 Task: Search one way flight ticket for 1 adult, 5 children, 2 infants in seat and 1 infant on lap in first from King Salmon: King Salmon Airport to South Bend: South Bend International Airport on 8-6-2023. Choice of flights is Frontier. Number of bags: 7 checked bags. Price is upto 87000. Outbound departure time preference is 13:30.
Action: Mouse moved to (286, 115)
Screenshot: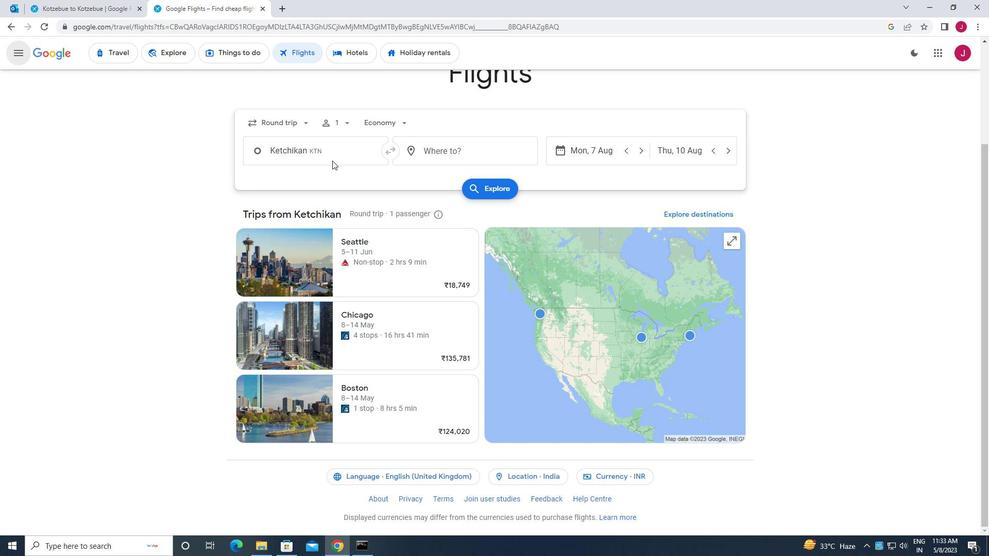 
Action: Mouse pressed left at (286, 115)
Screenshot: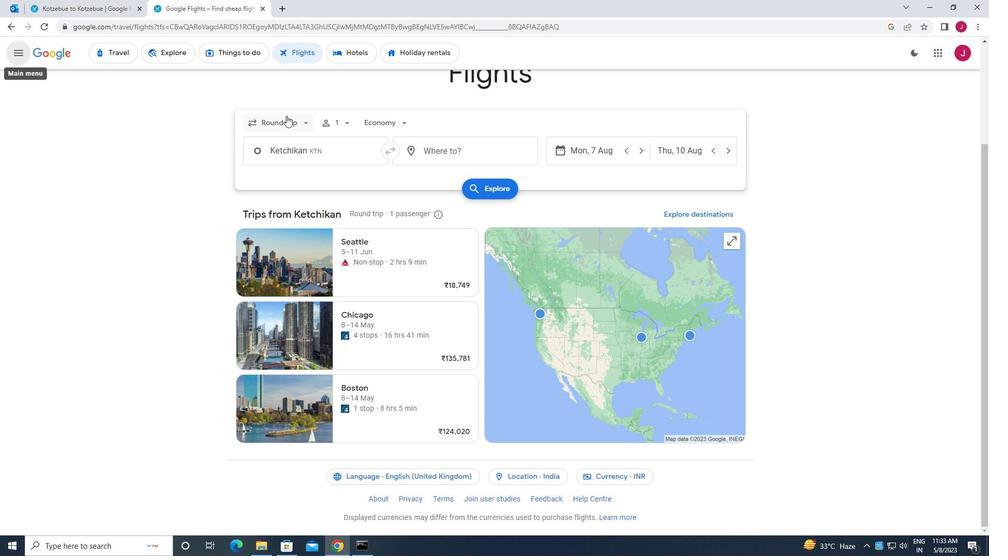 
Action: Mouse moved to (297, 168)
Screenshot: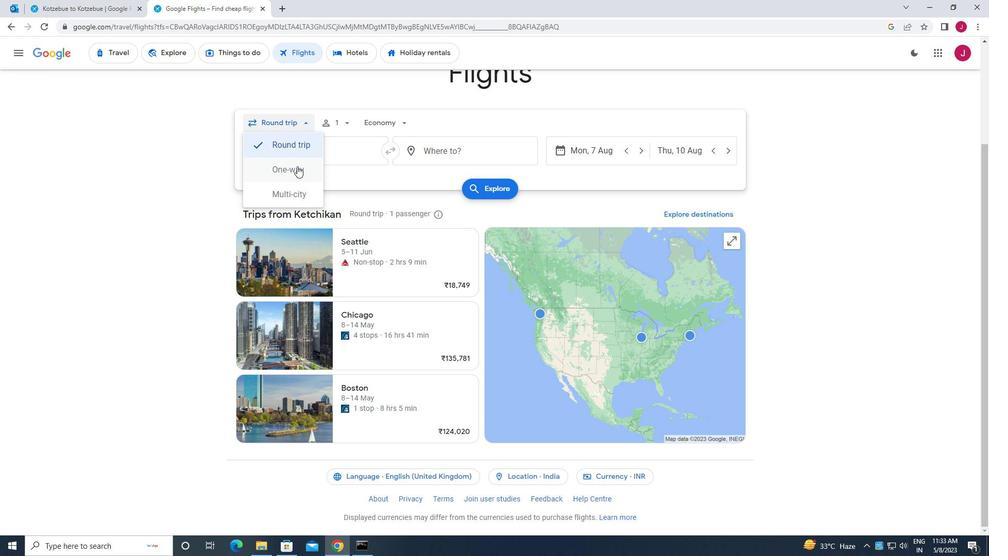 
Action: Mouse pressed left at (297, 168)
Screenshot: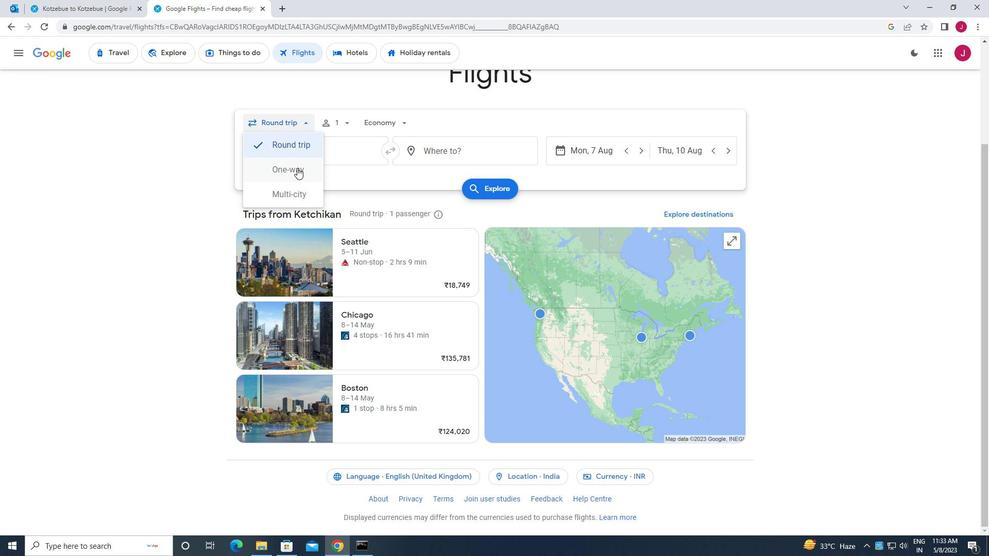 
Action: Mouse moved to (341, 124)
Screenshot: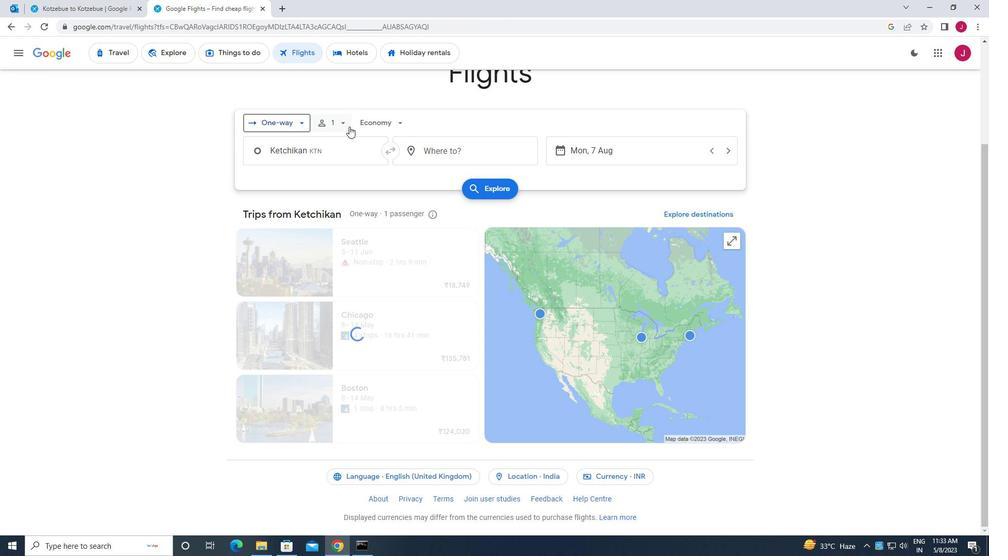 
Action: Mouse pressed left at (341, 124)
Screenshot: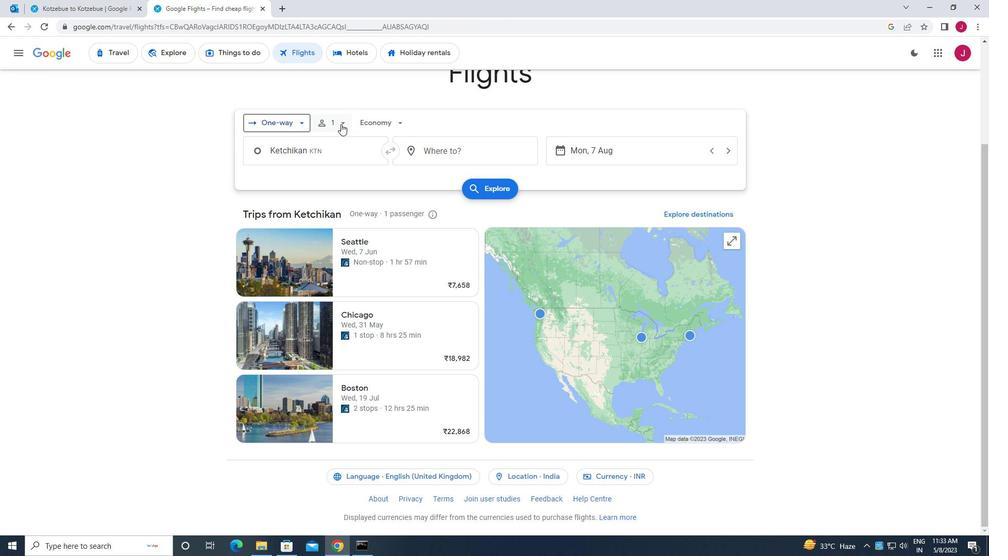 
Action: Mouse moved to (422, 176)
Screenshot: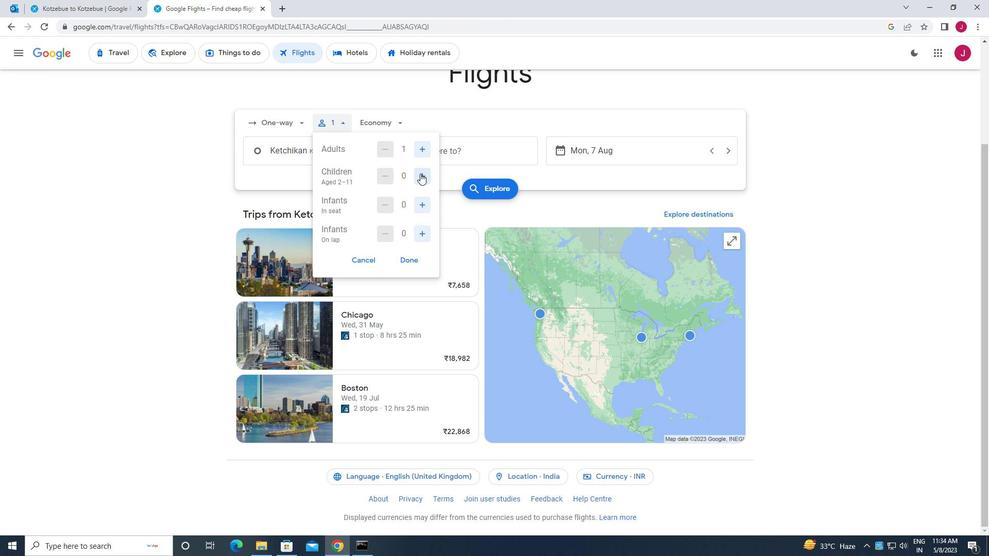 
Action: Mouse pressed left at (422, 176)
Screenshot: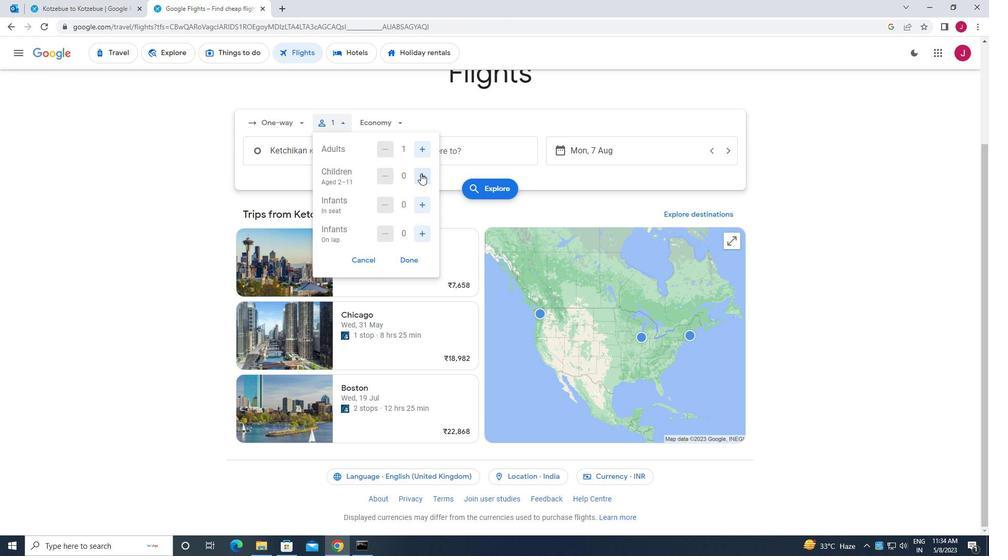 
Action: Mouse pressed left at (422, 176)
Screenshot: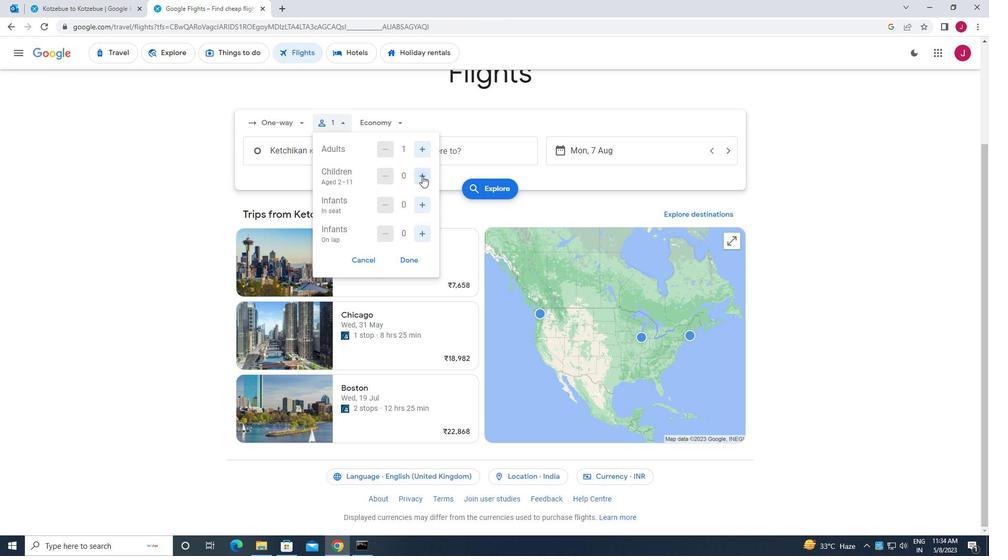 
Action: Mouse pressed left at (422, 176)
Screenshot: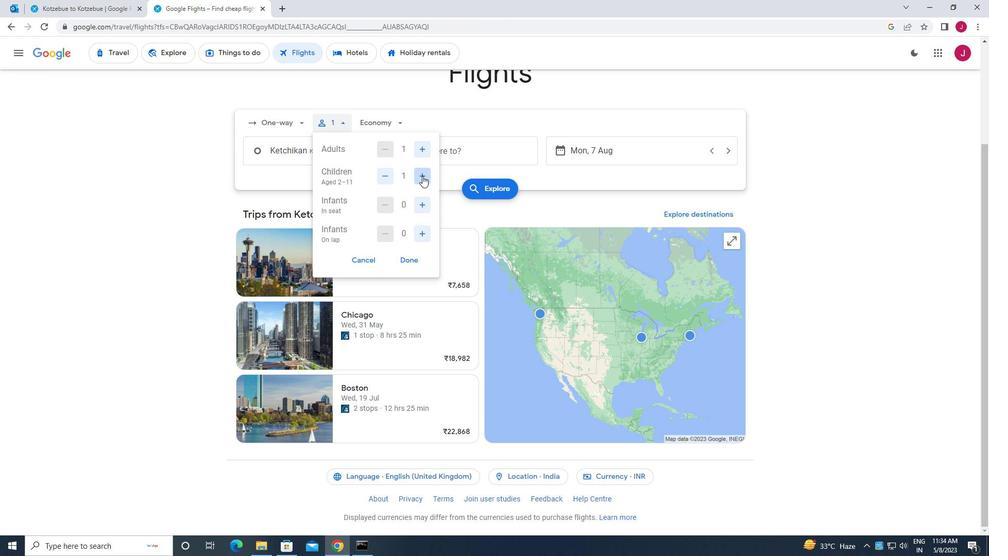 
Action: Mouse pressed left at (422, 176)
Screenshot: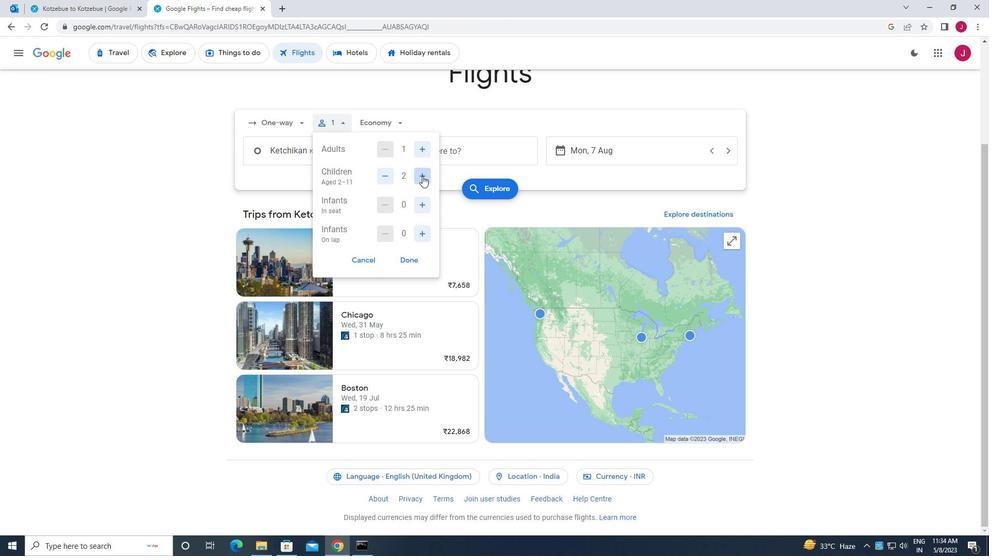 
Action: Mouse pressed left at (422, 176)
Screenshot: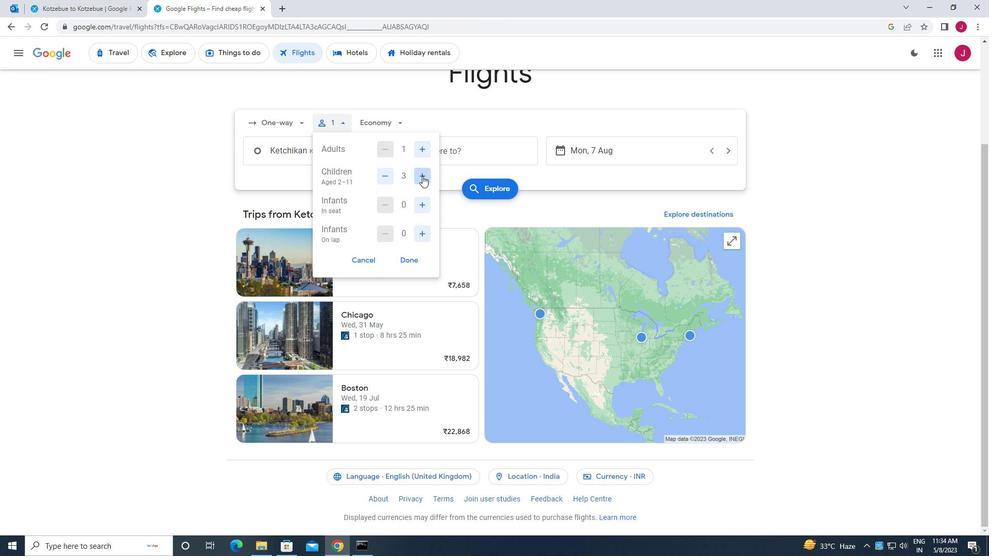 
Action: Mouse moved to (424, 205)
Screenshot: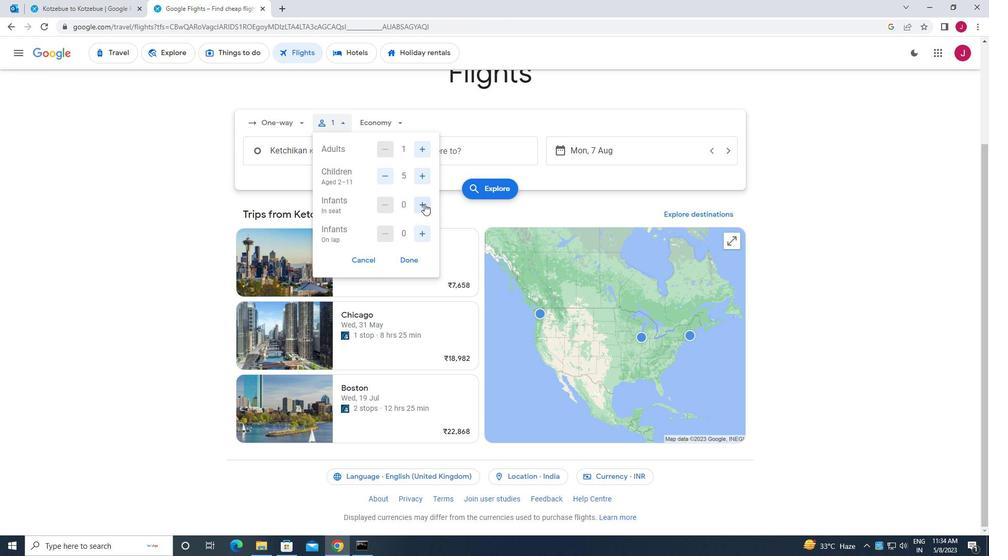 
Action: Mouse pressed left at (424, 205)
Screenshot: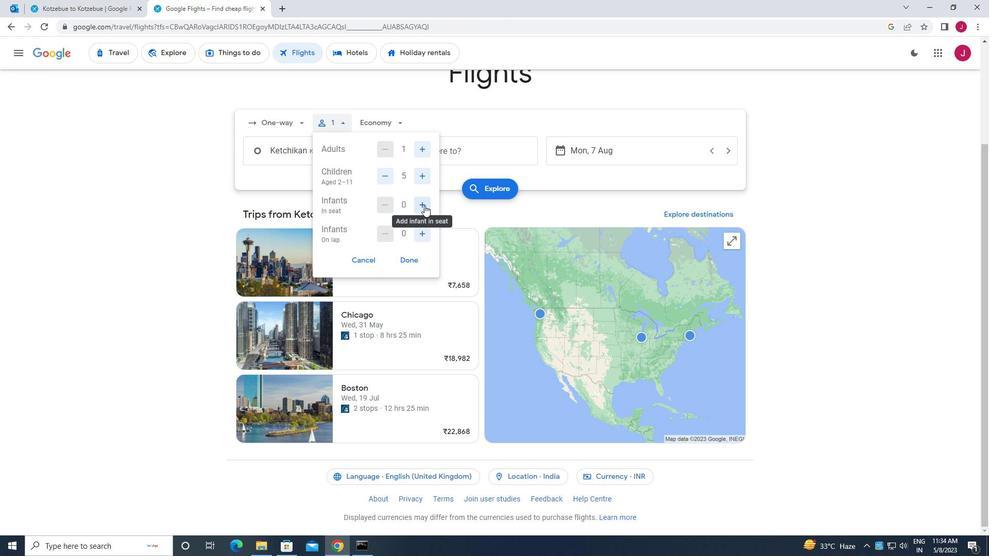 
Action: Mouse pressed left at (424, 205)
Screenshot: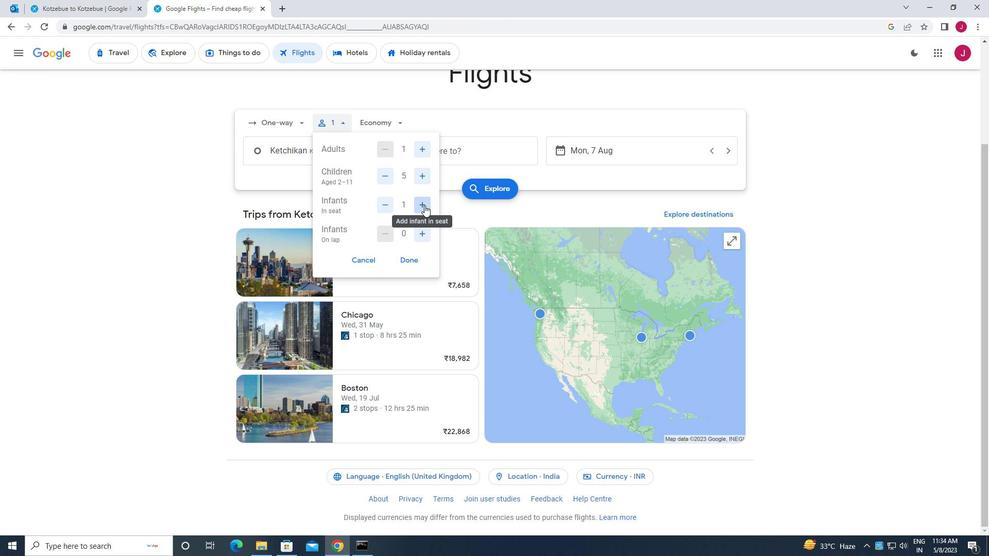 
Action: Mouse moved to (420, 235)
Screenshot: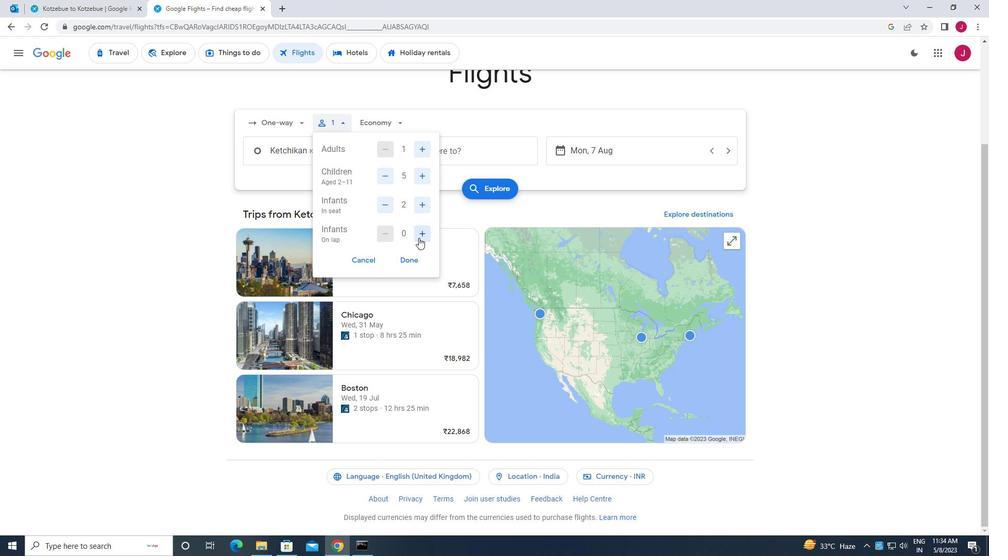 
Action: Mouse pressed left at (420, 235)
Screenshot: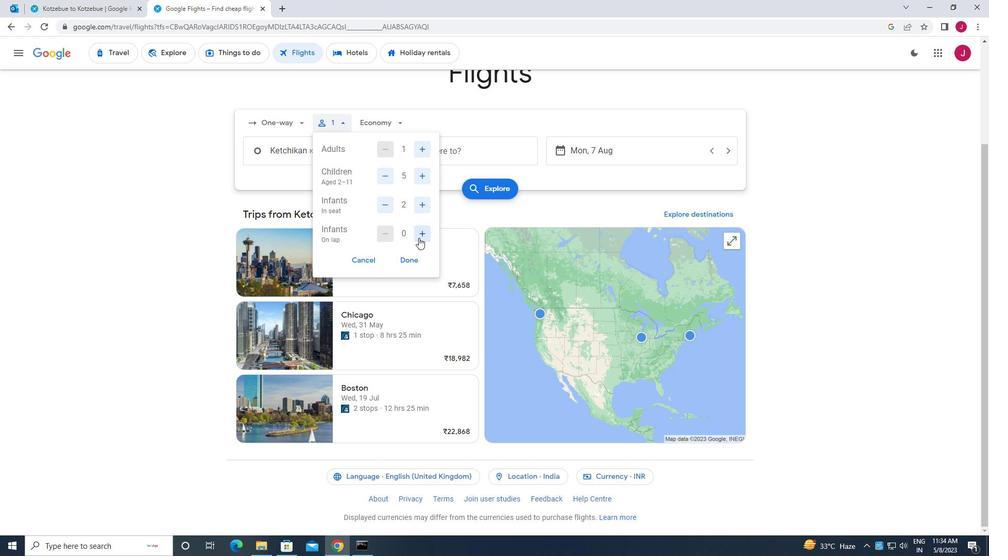 
Action: Mouse moved to (387, 203)
Screenshot: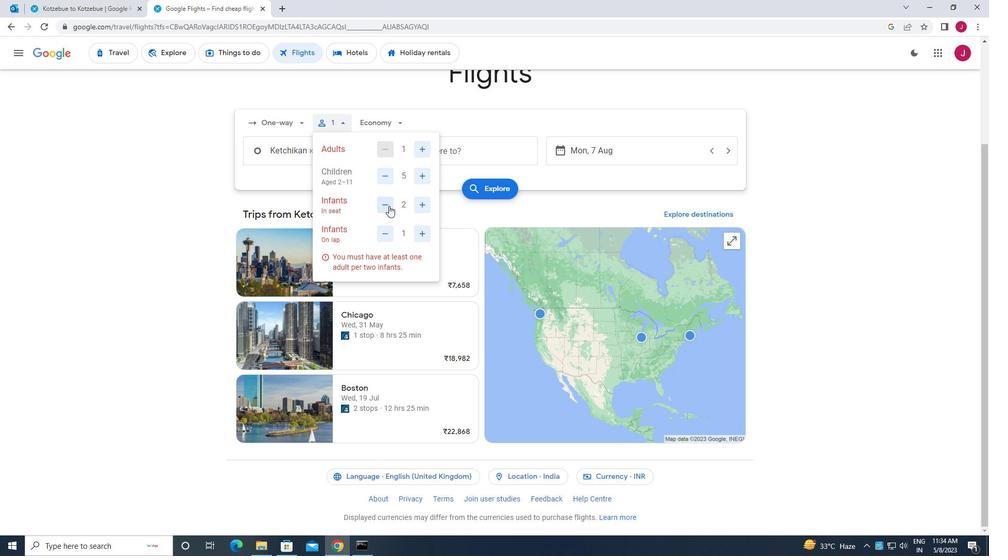 
Action: Mouse pressed left at (387, 203)
Screenshot: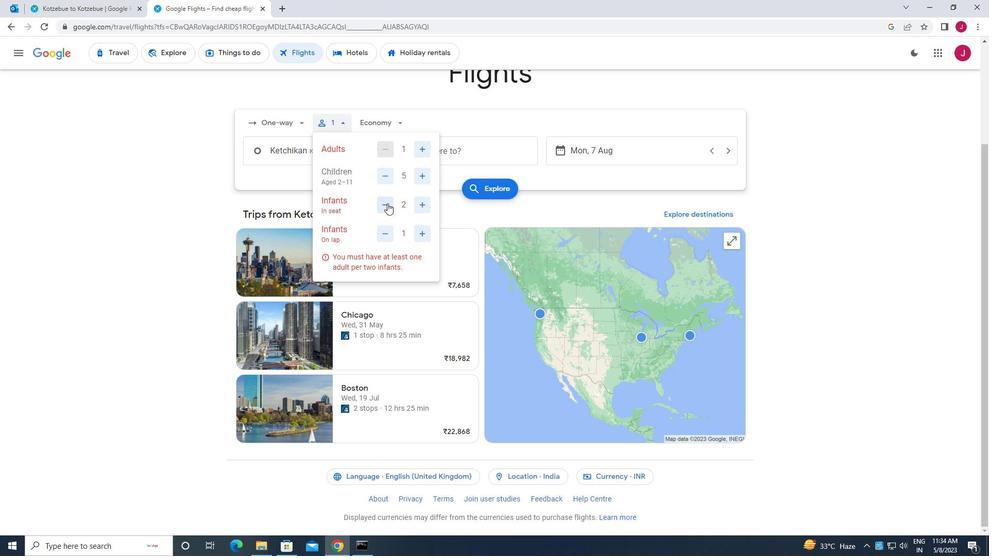 
Action: Mouse moved to (409, 259)
Screenshot: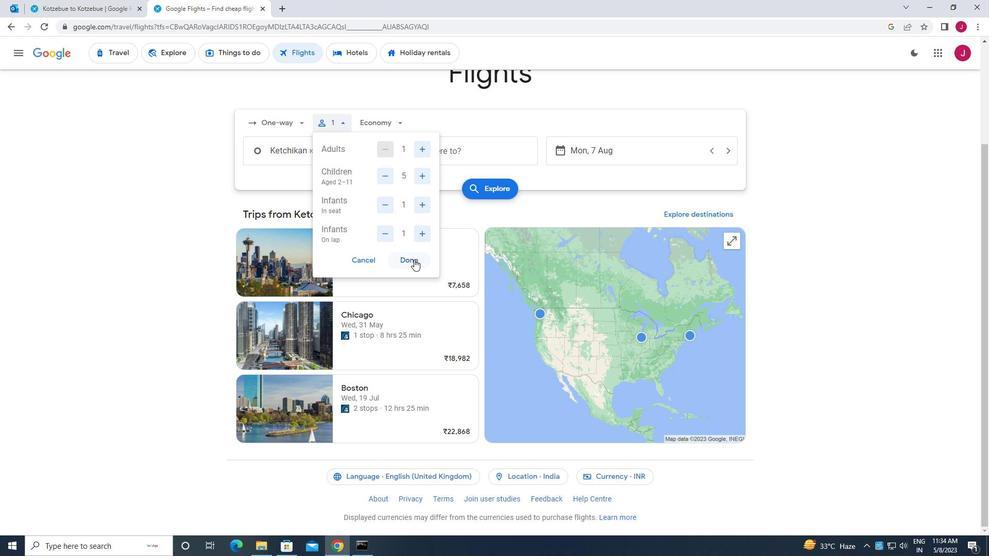 
Action: Mouse pressed left at (409, 259)
Screenshot: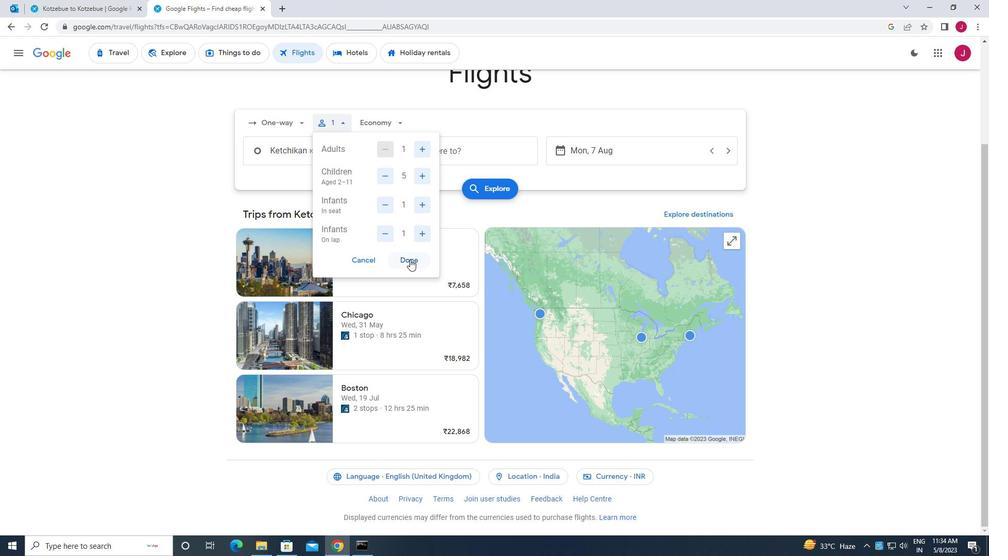 
Action: Mouse moved to (391, 123)
Screenshot: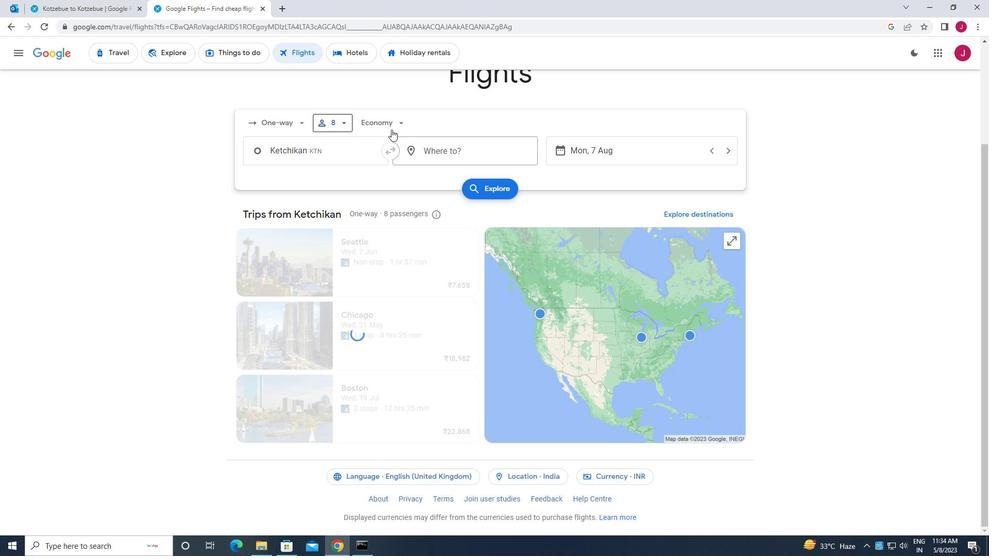 
Action: Mouse pressed left at (391, 123)
Screenshot: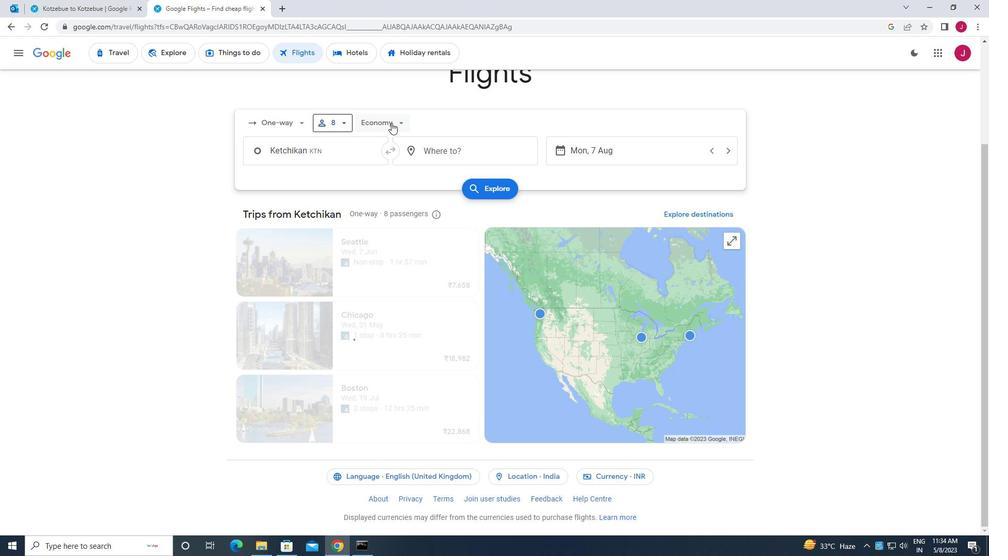 
Action: Mouse moved to (403, 215)
Screenshot: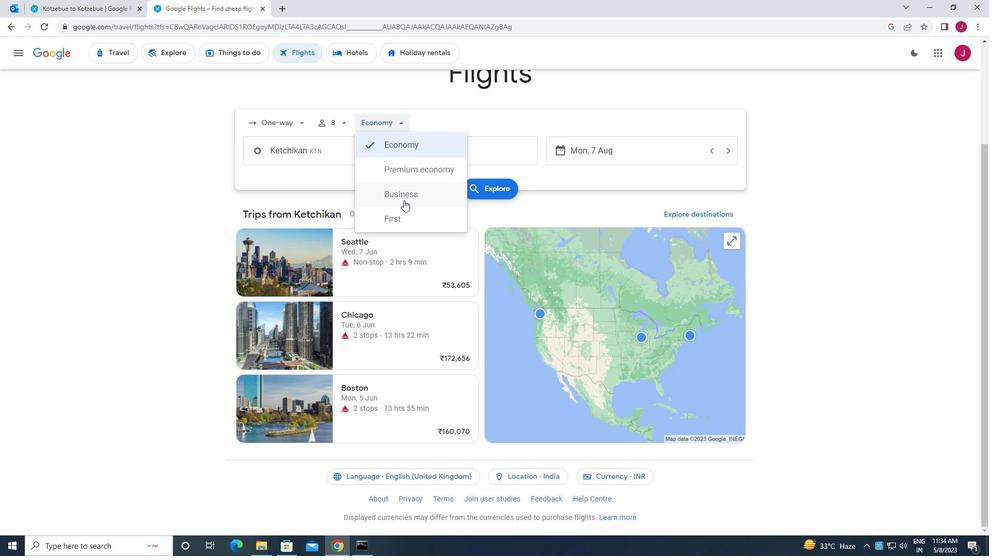 
Action: Mouse pressed left at (403, 215)
Screenshot: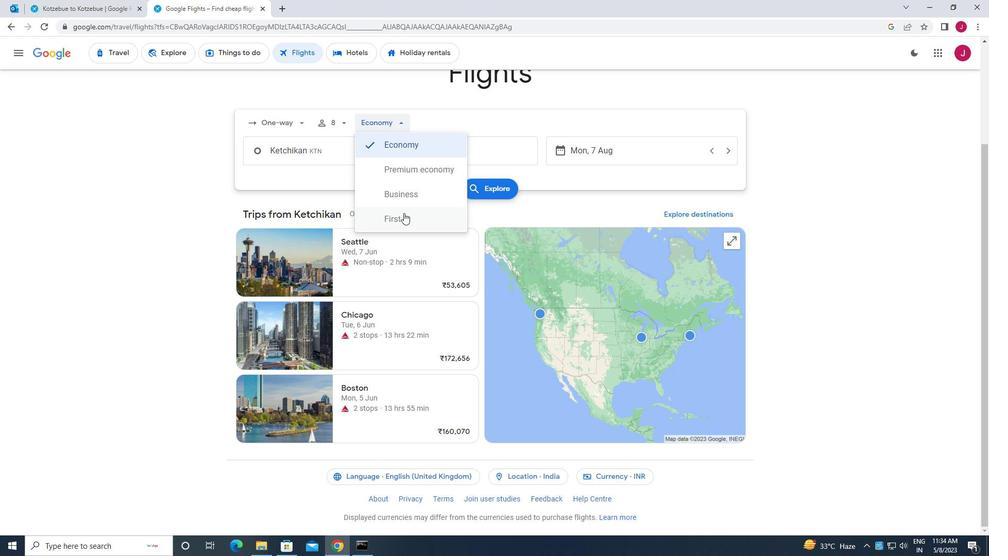
Action: Mouse moved to (334, 147)
Screenshot: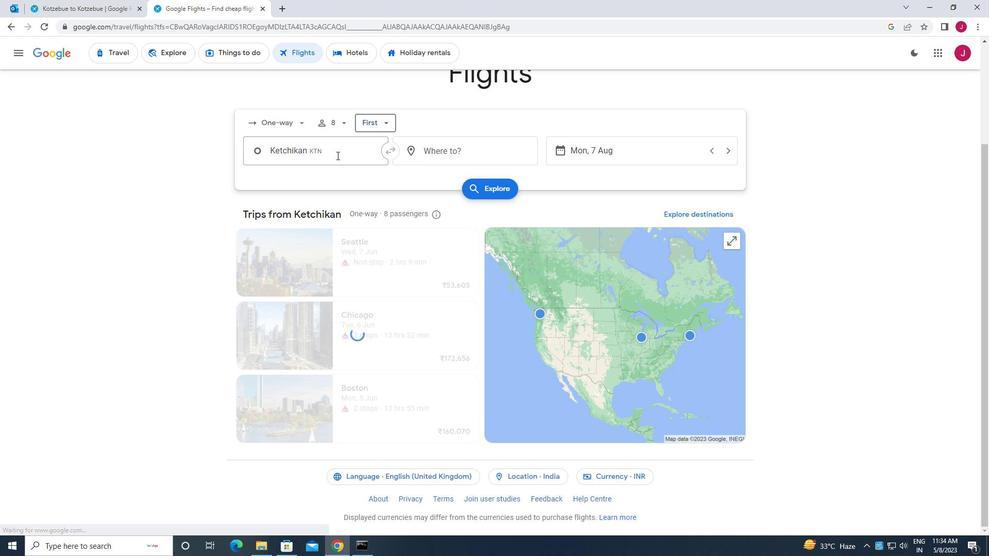 
Action: Mouse pressed left at (334, 147)
Screenshot: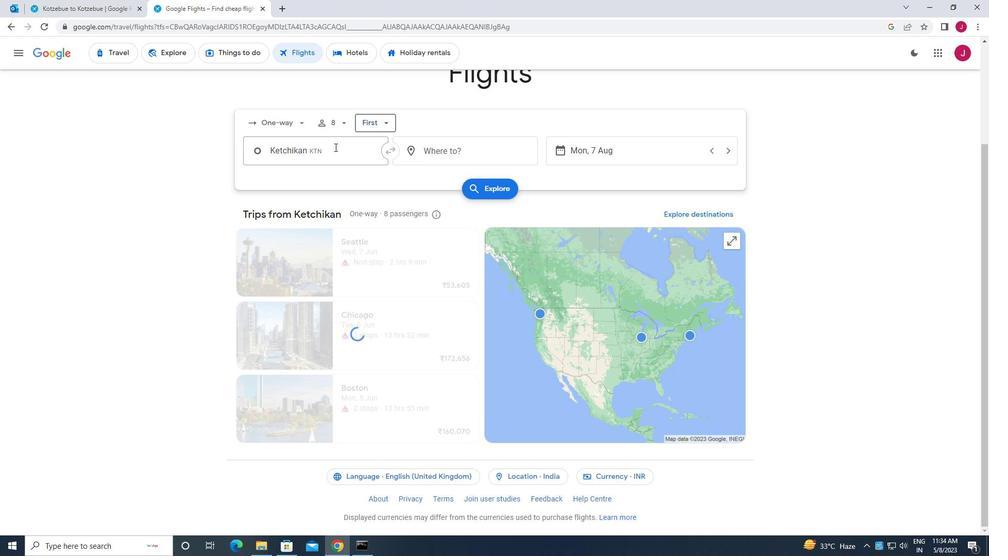 
Action: Key pressed king<Key.space>salmon
Screenshot: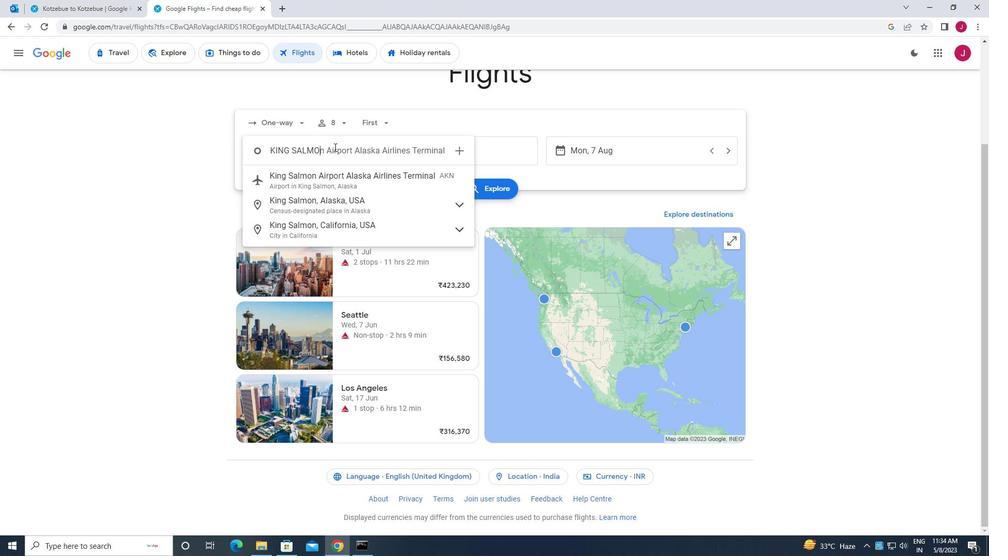
Action: Mouse moved to (387, 181)
Screenshot: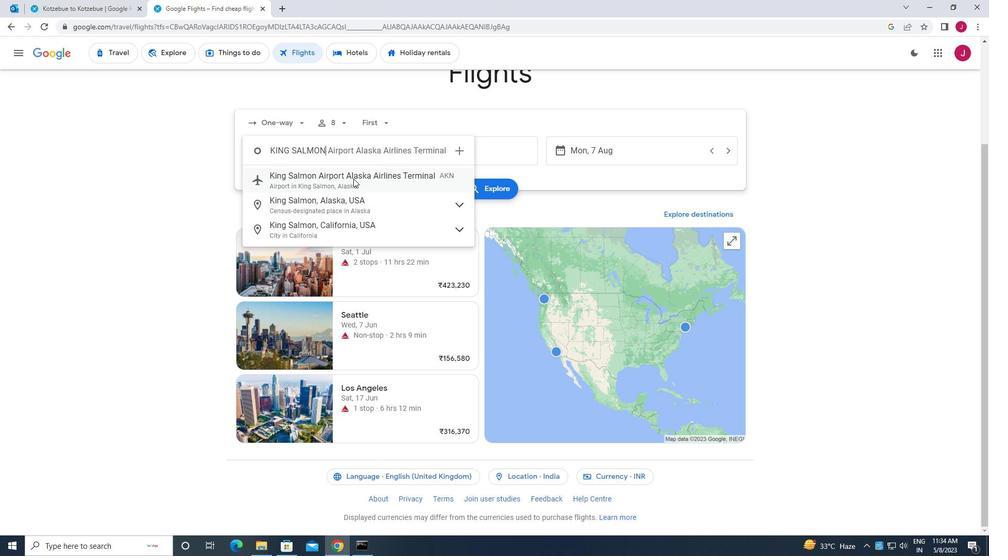 
Action: Mouse pressed left at (387, 181)
Screenshot: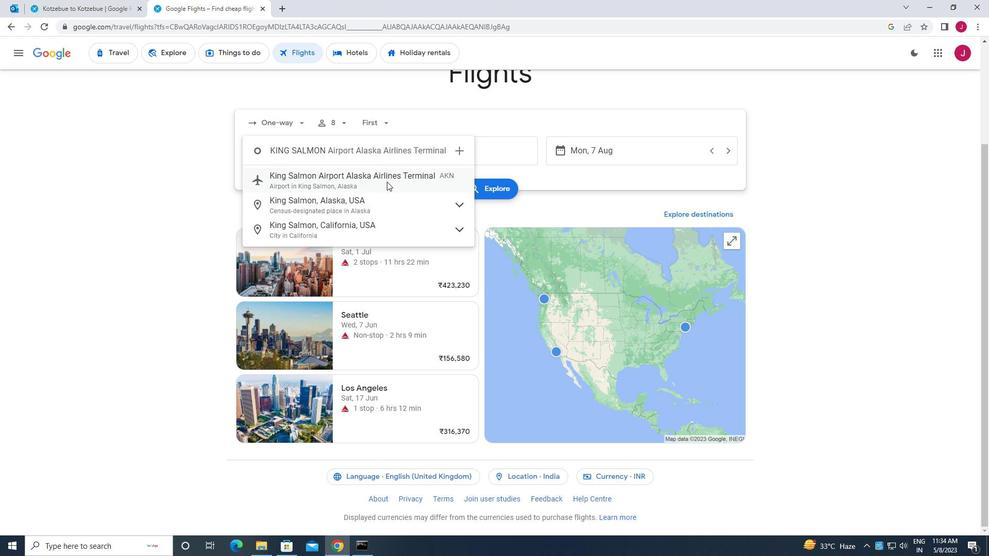 
Action: Mouse moved to (474, 154)
Screenshot: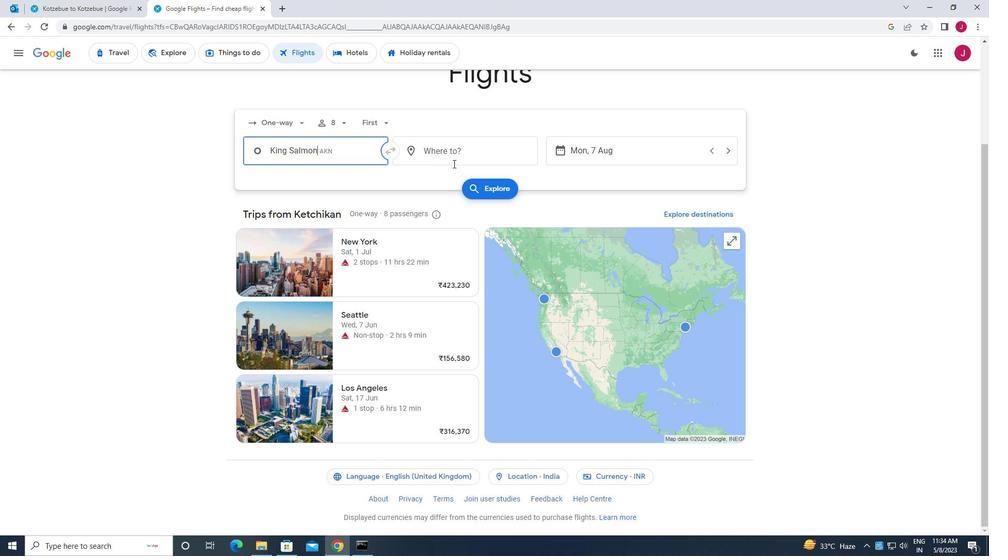 
Action: Mouse pressed left at (474, 154)
Screenshot: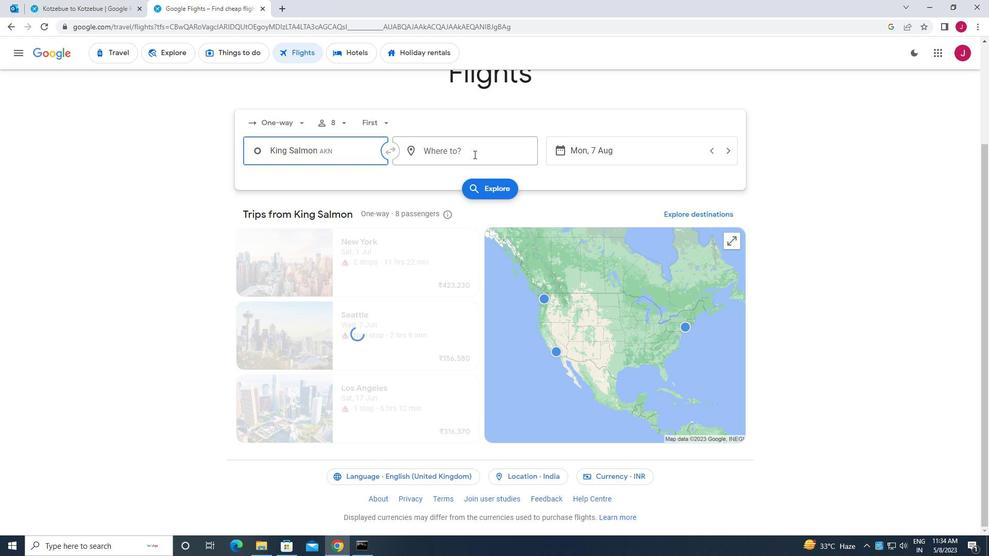
Action: Key pressed south<Key.space>bend
Screenshot: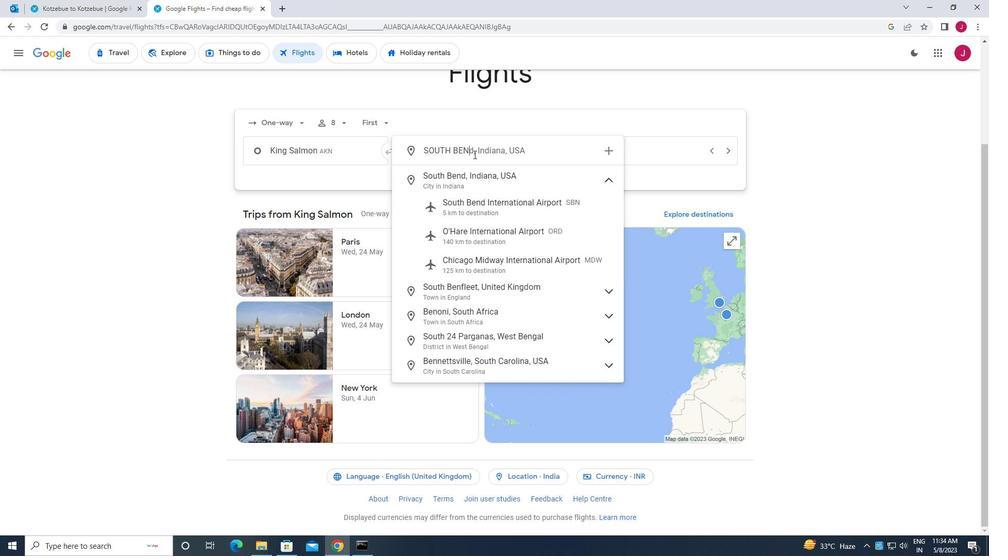 
Action: Mouse moved to (498, 205)
Screenshot: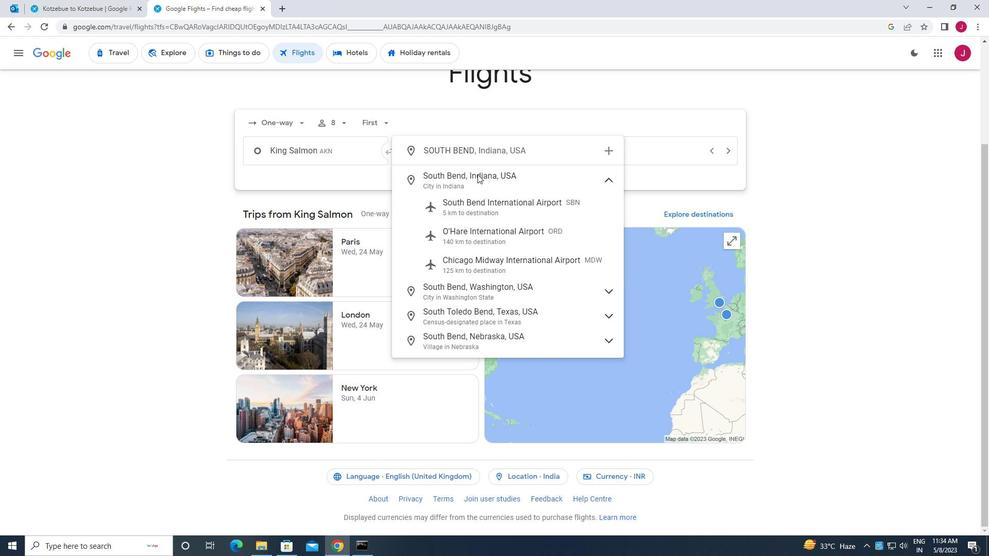 
Action: Mouse pressed left at (498, 205)
Screenshot: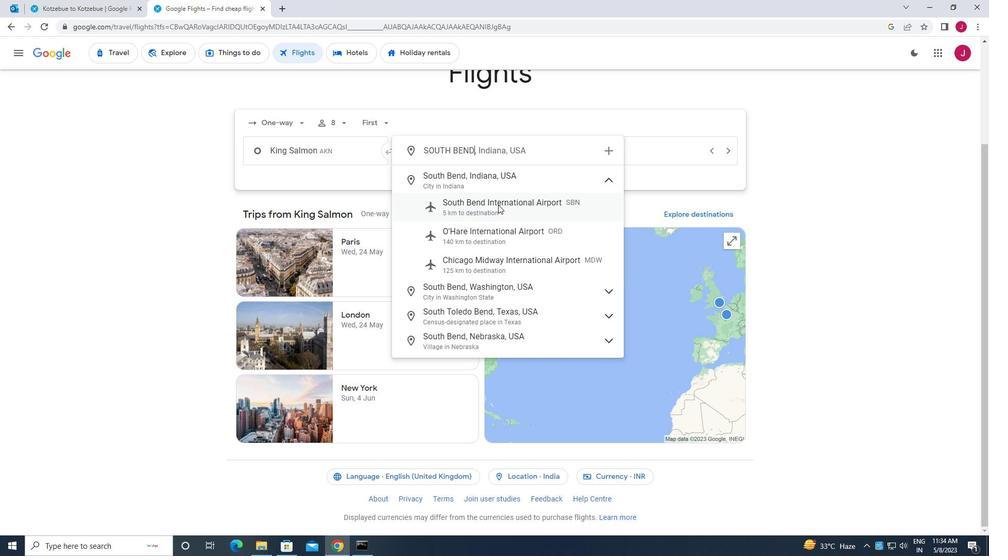 
Action: Mouse moved to (600, 156)
Screenshot: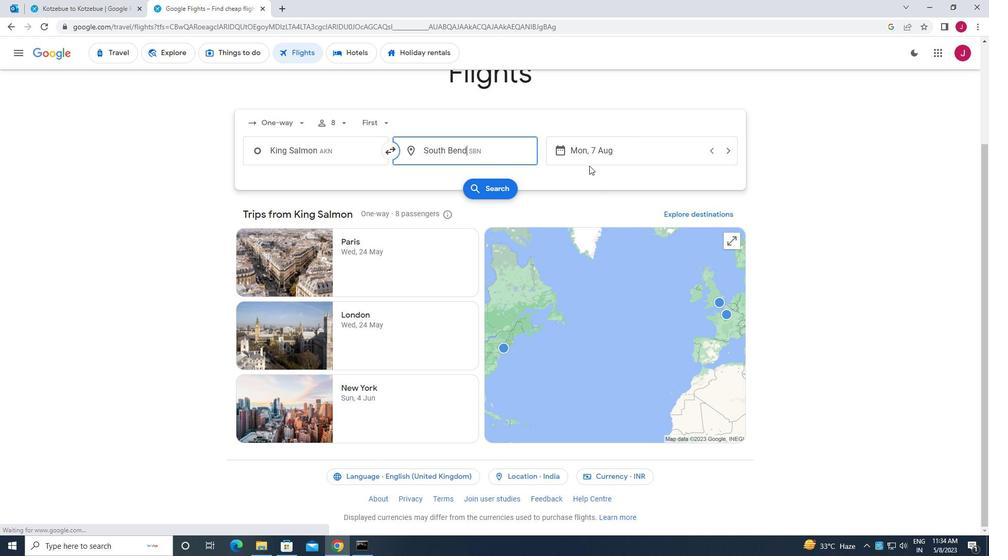 
Action: Mouse pressed left at (600, 156)
Screenshot: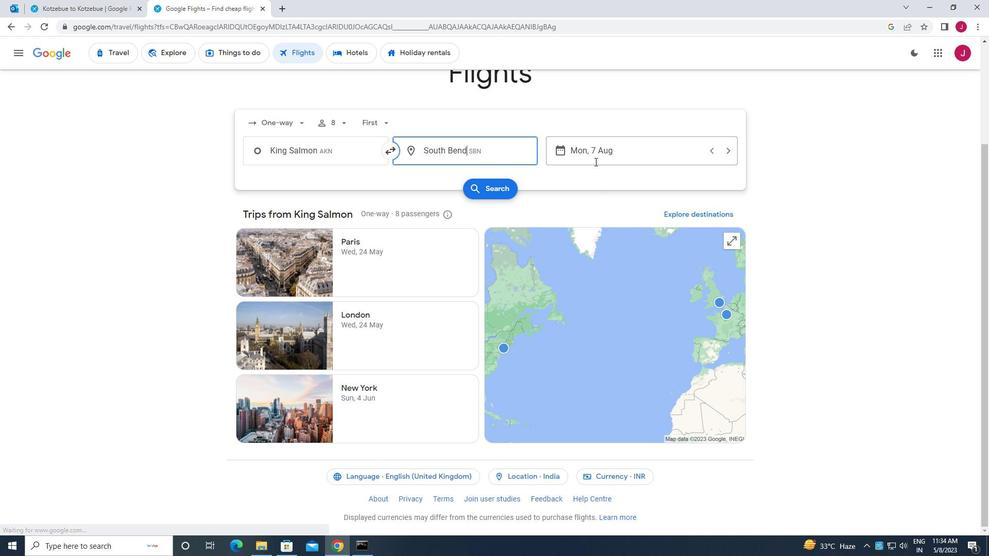 
Action: Mouse moved to (381, 254)
Screenshot: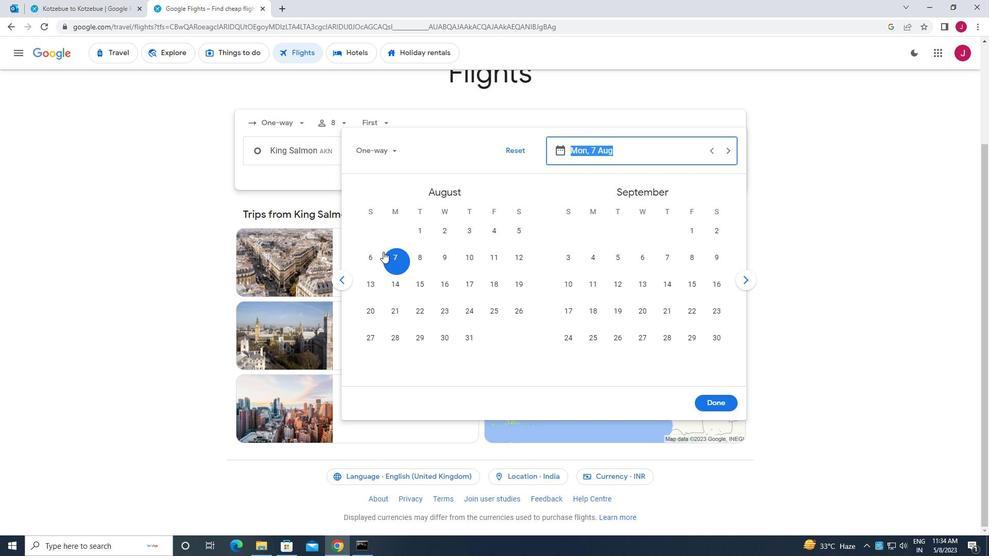 
Action: Mouse pressed left at (381, 254)
Screenshot: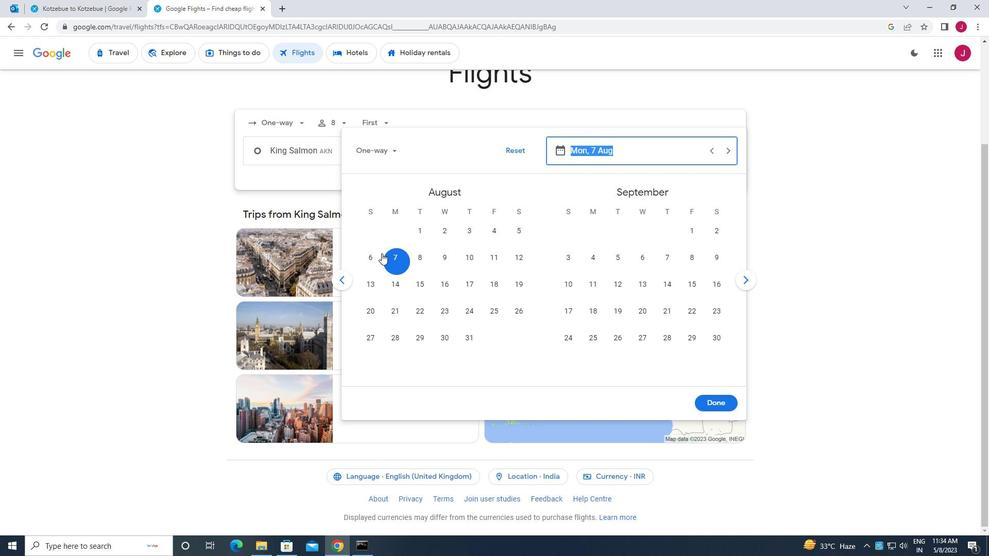 
Action: Mouse moved to (720, 403)
Screenshot: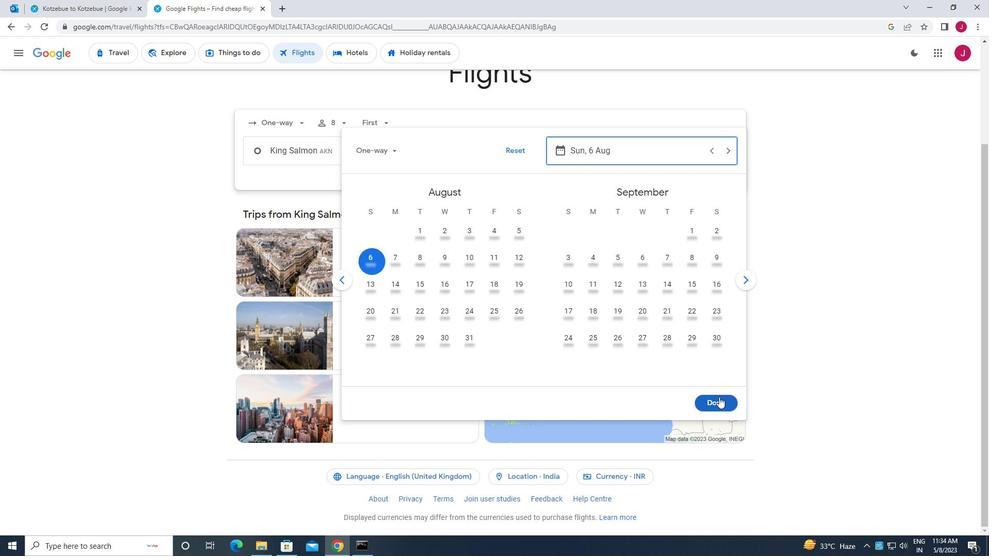 
Action: Mouse pressed left at (720, 403)
Screenshot: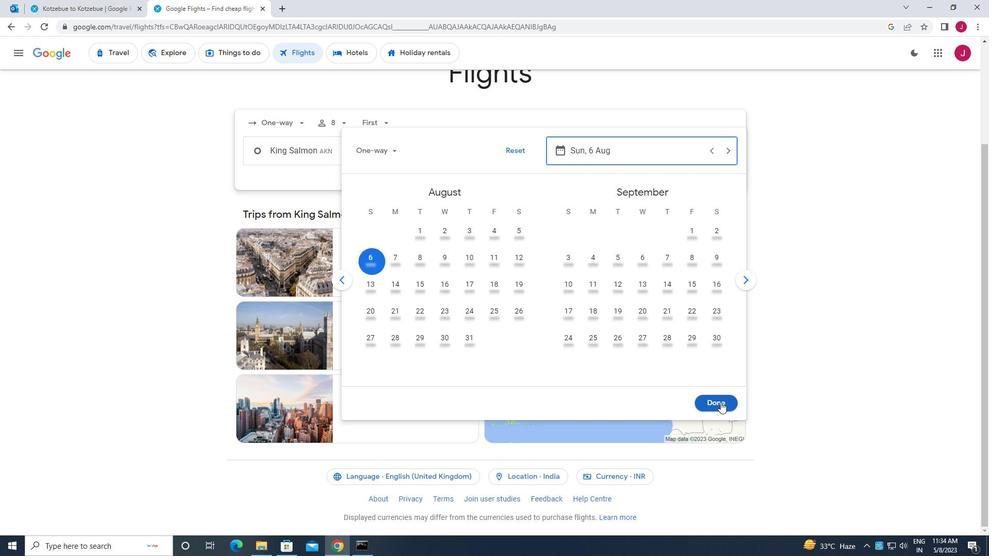 
Action: Mouse moved to (491, 194)
Screenshot: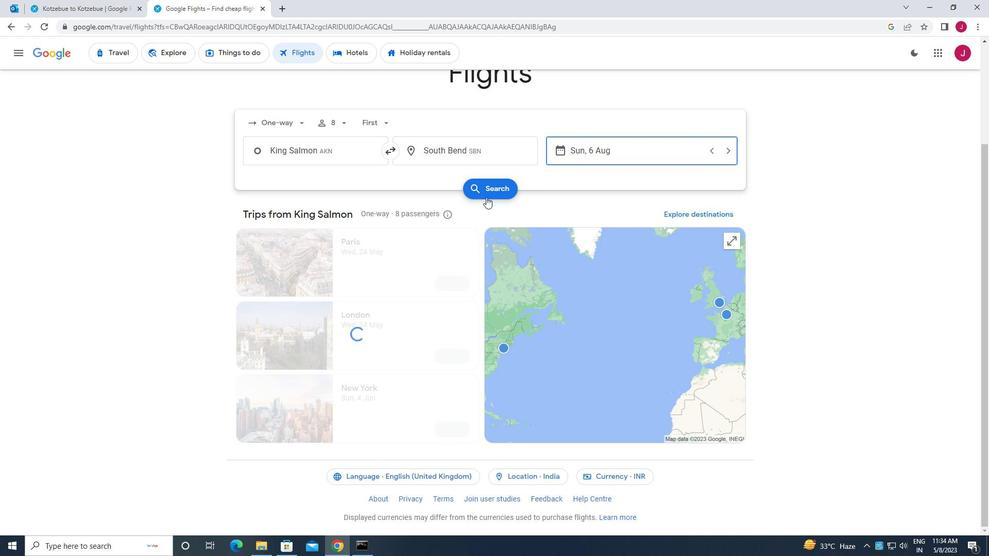 
Action: Mouse pressed left at (491, 194)
Screenshot: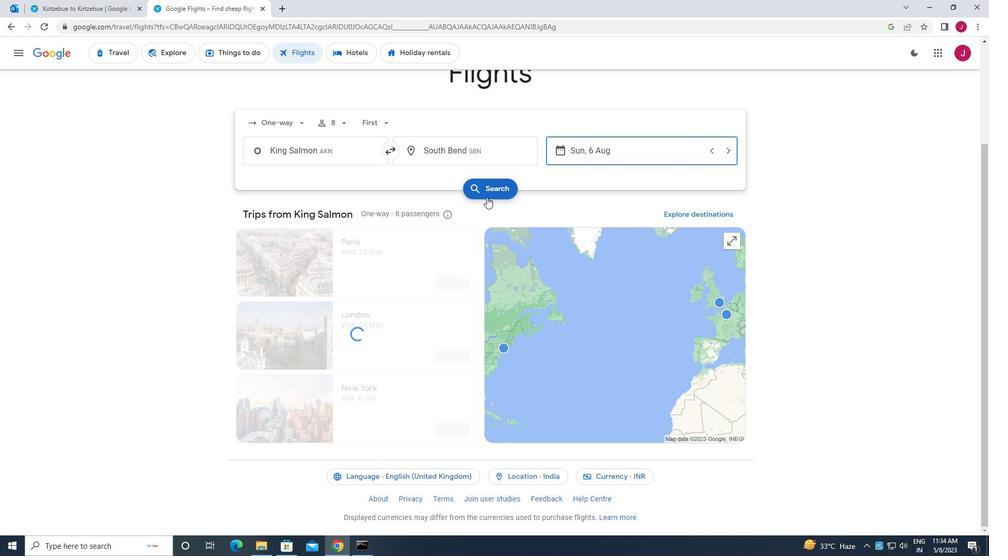
Action: Mouse moved to (262, 146)
Screenshot: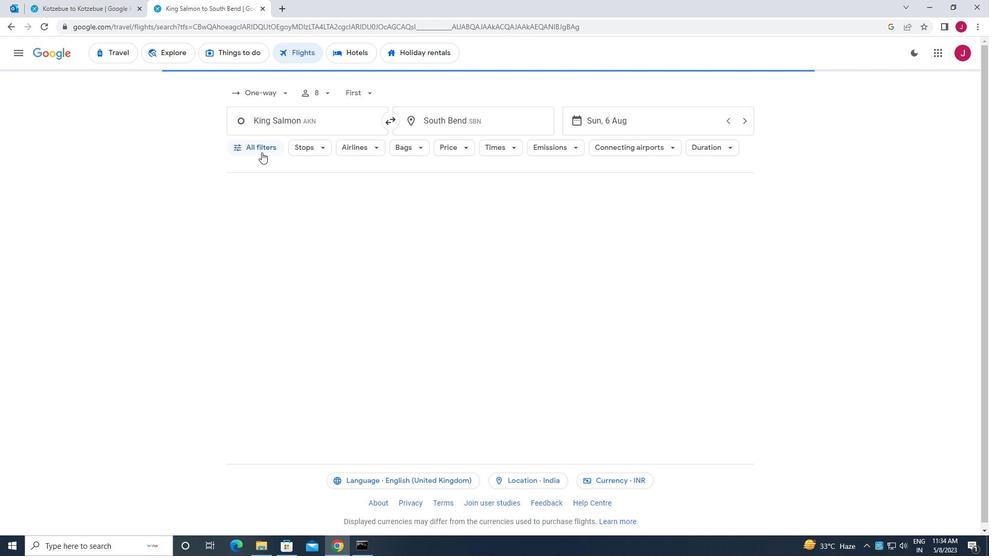 
Action: Mouse pressed left at (262, 146)
Screenshot: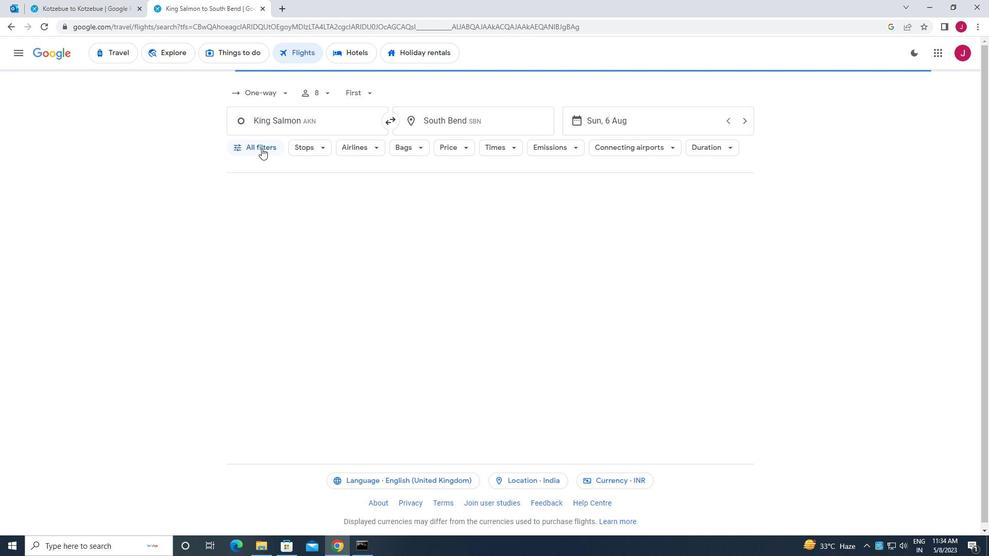 
Action: Mouse moved to (299, 223)
Screenshot: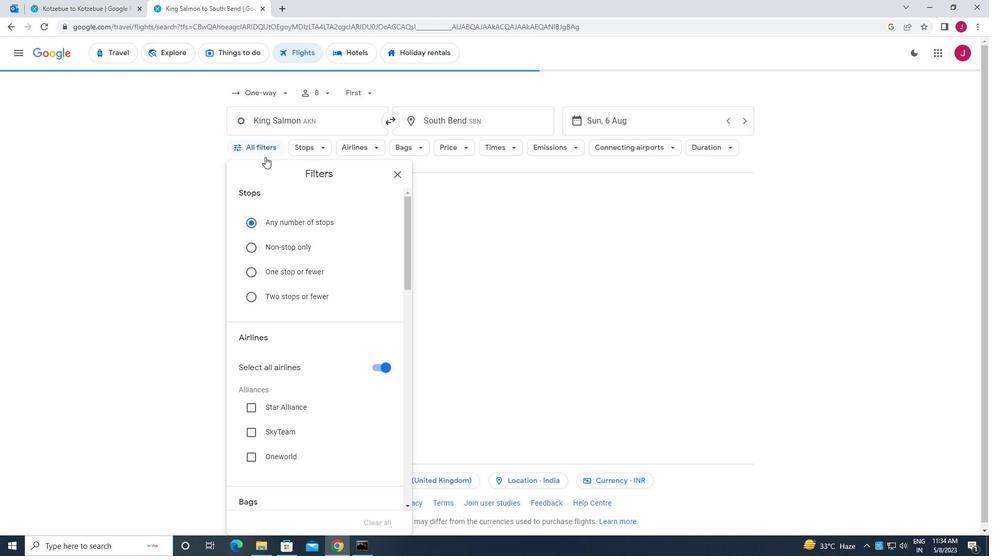 
Action: Mouse scrolled (299, 223) with delta (0, 0)
Screenshot: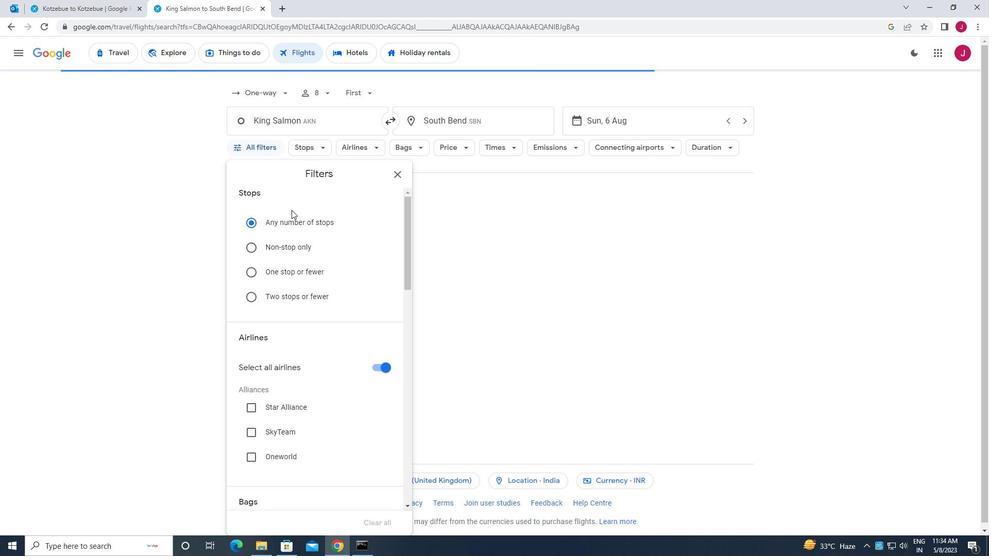 
Action: Mouse scrolled (299, 223) with delta (0, 0)
Screenshot: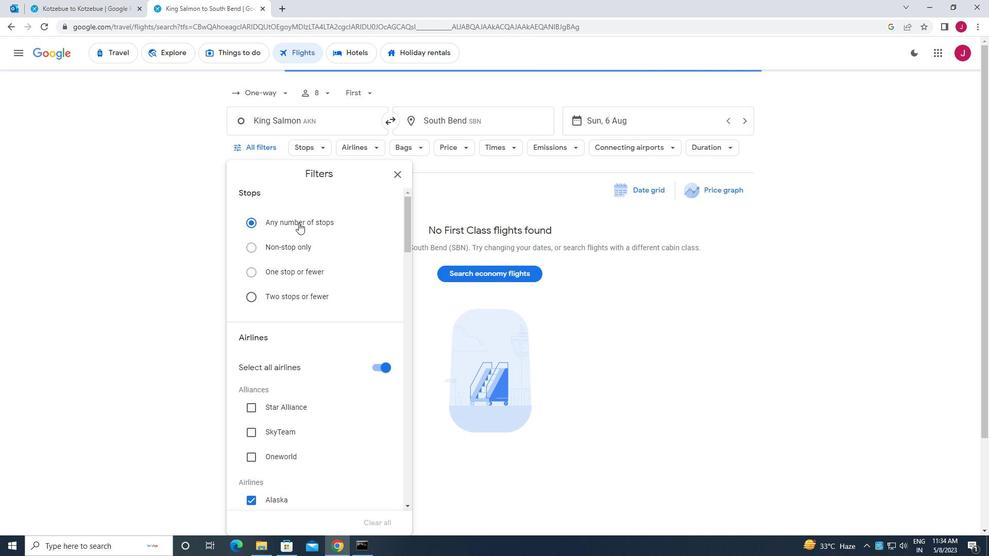 
Action: Mouse moved to (376, 264)
Screenshot: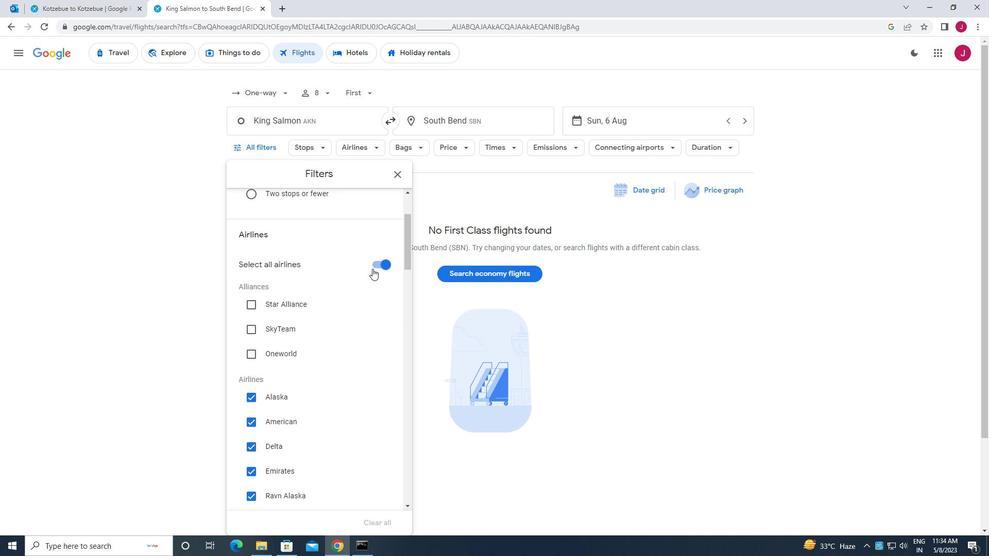 
Action: Mouse pressed left at (376, 264)
Screenshot: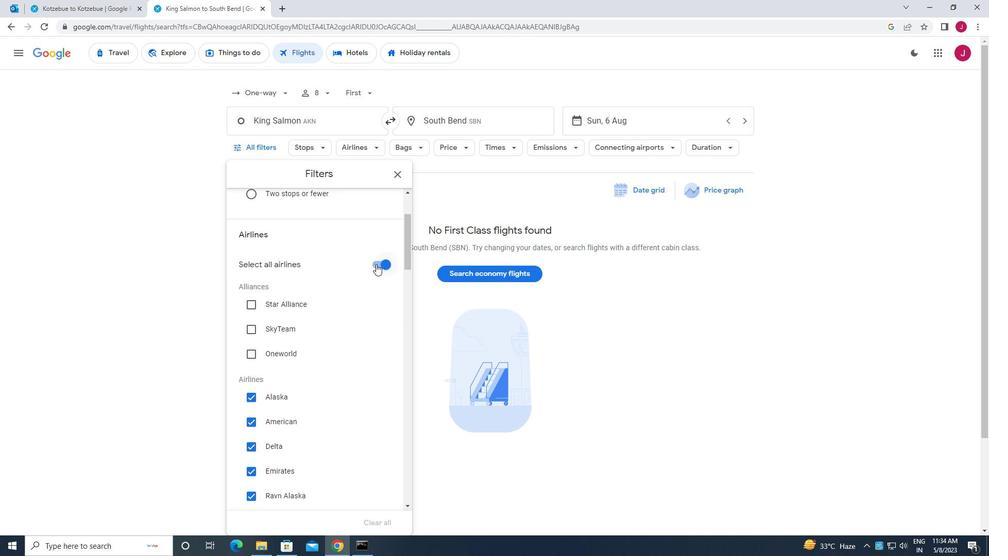 
Action: Mouse moved to (339, 310)
Screenshot: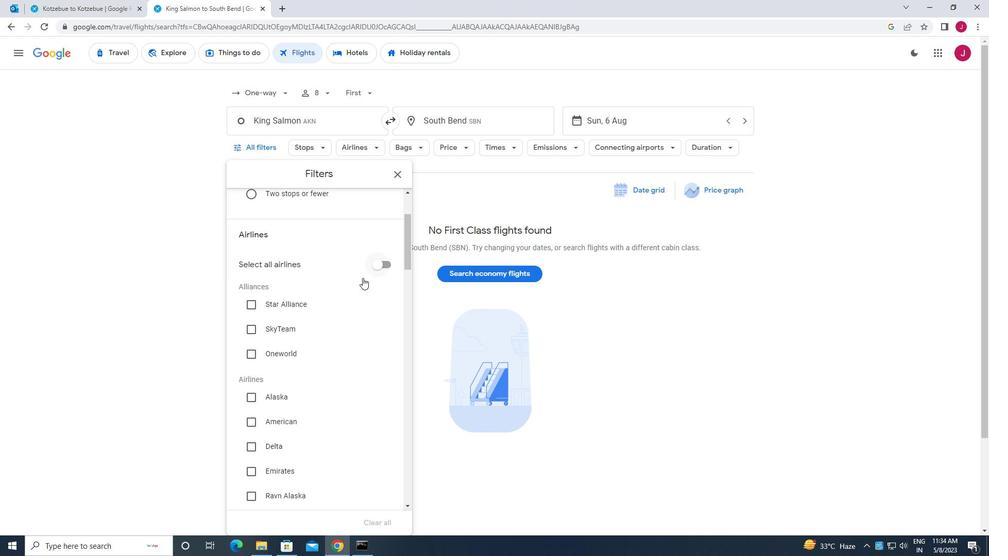 
Action: Mouse scrolled (339, 309) with delta (0, 0)
Screenshot: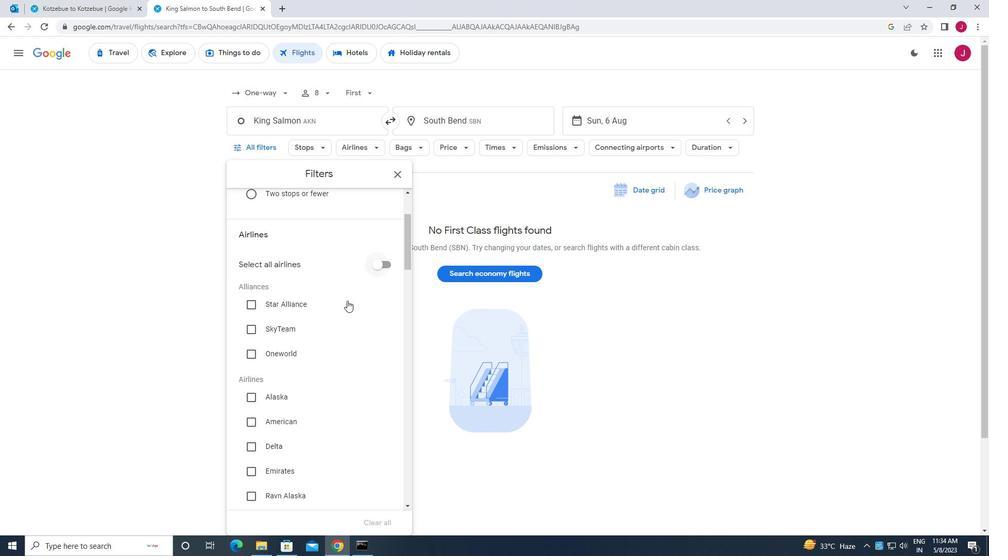 
Action: Mouse moved to (339, 310)
Screenshot: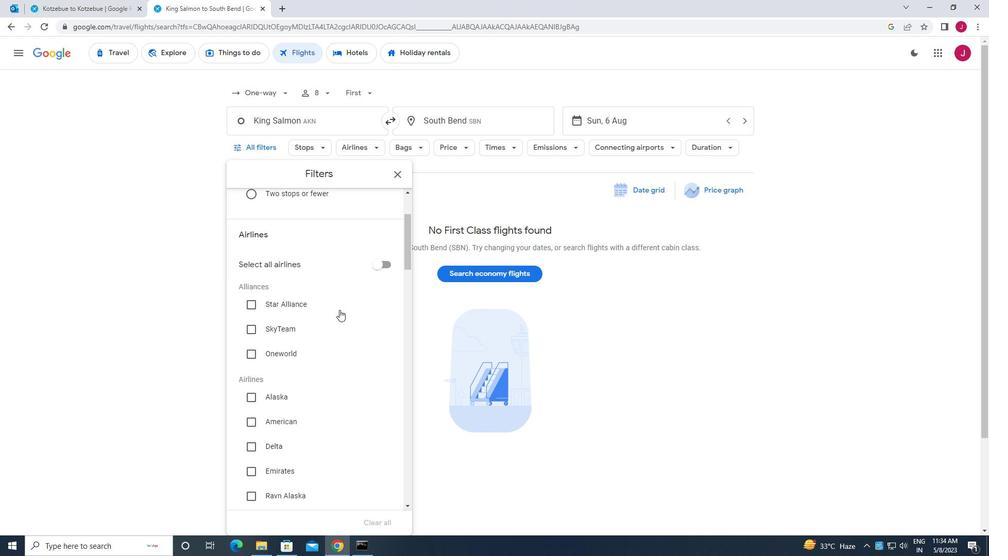 
Action: Mouse scrolled (339, 310) with delta (0, 0)
Screenshot: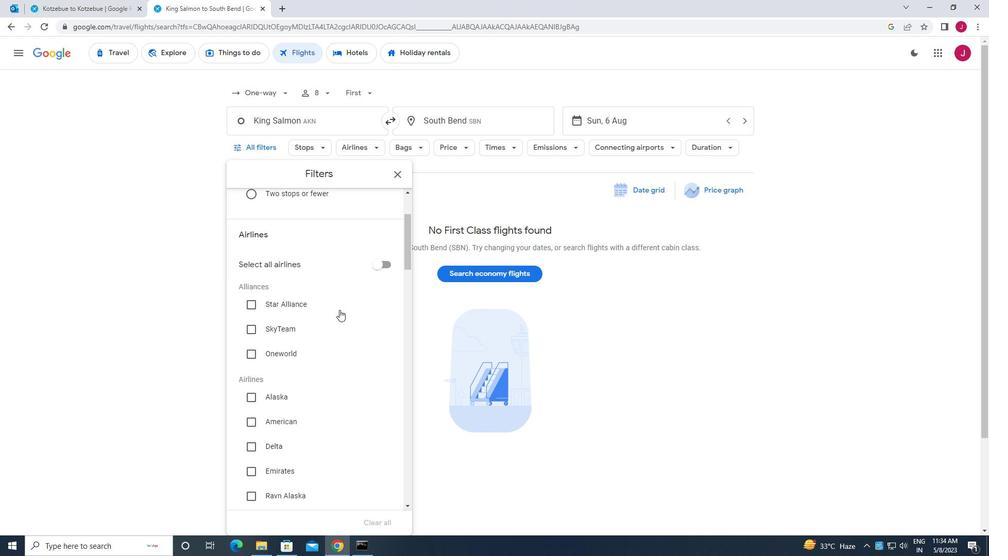
Action: Mouse moved to (338, 310)
Screenshot: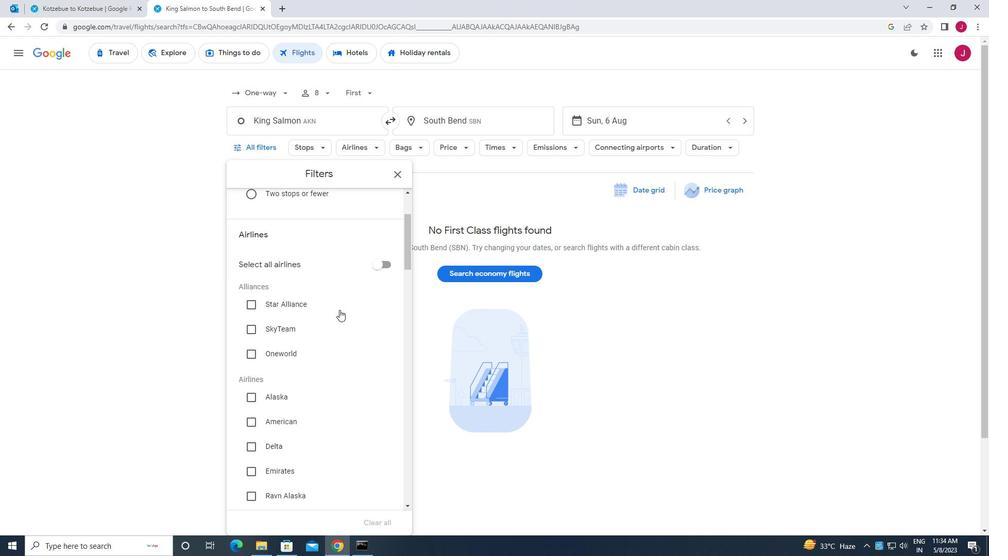 
Action: Mouse scrolled (338, 310) with delta (0, 0)
Screenshot: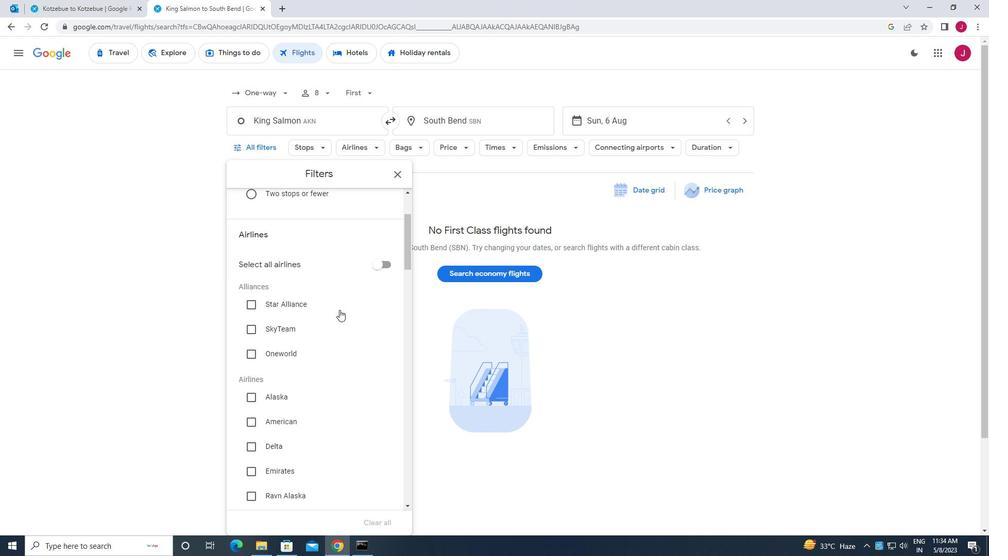 
Action: Mouse moved to (277, 279)
Screenshot: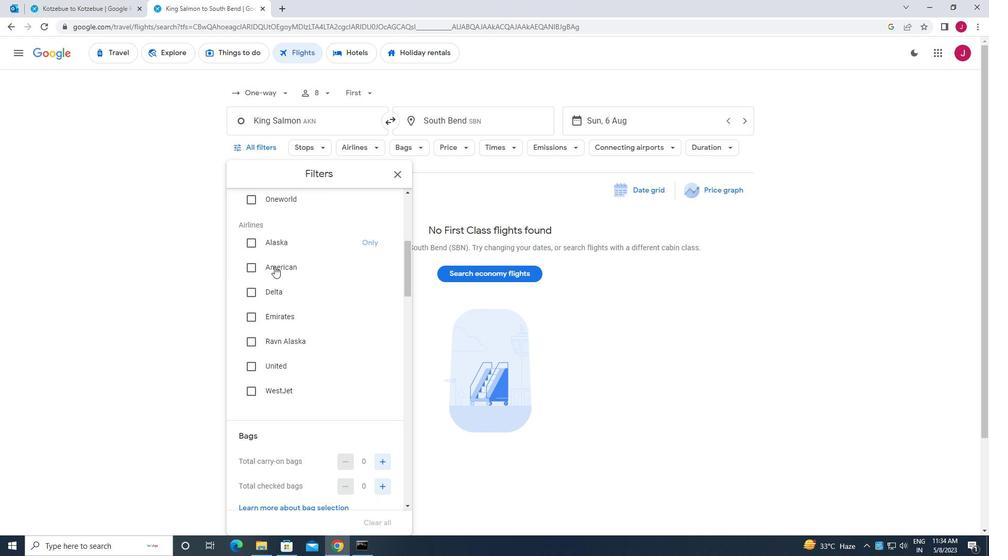 
Action: Mouse scrolled (277, 278) with delta (0, 0)
Screenshot: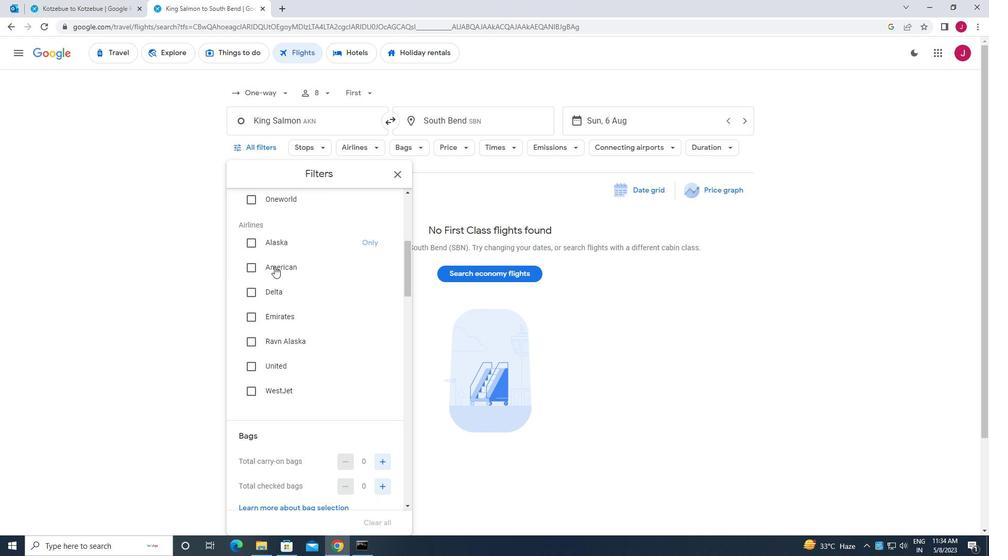 
Action: Mouse scrolled (277, 278) with delta (0, 0)
Screenshot: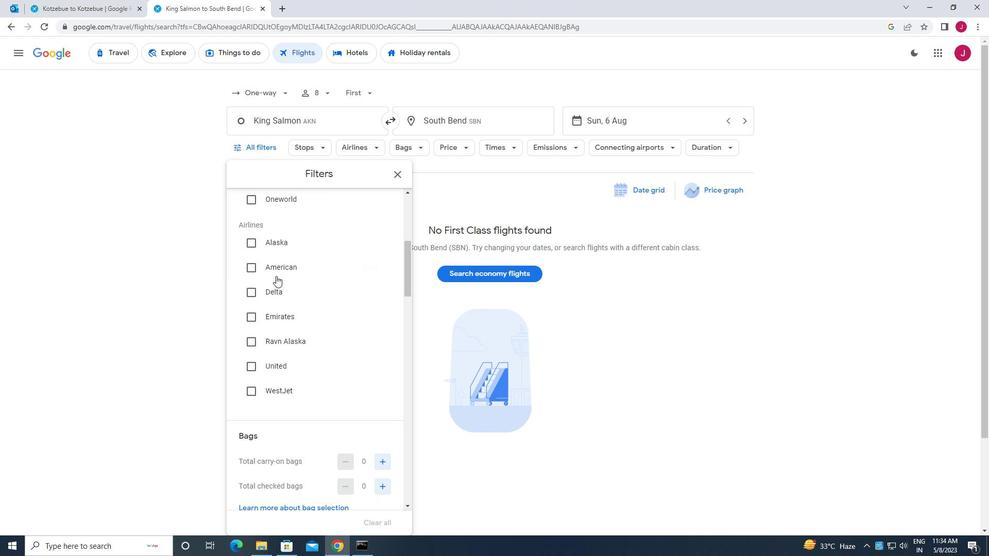 
Action: Mouse scrolled (277, 278) with delta (0, 0)
Screenshot: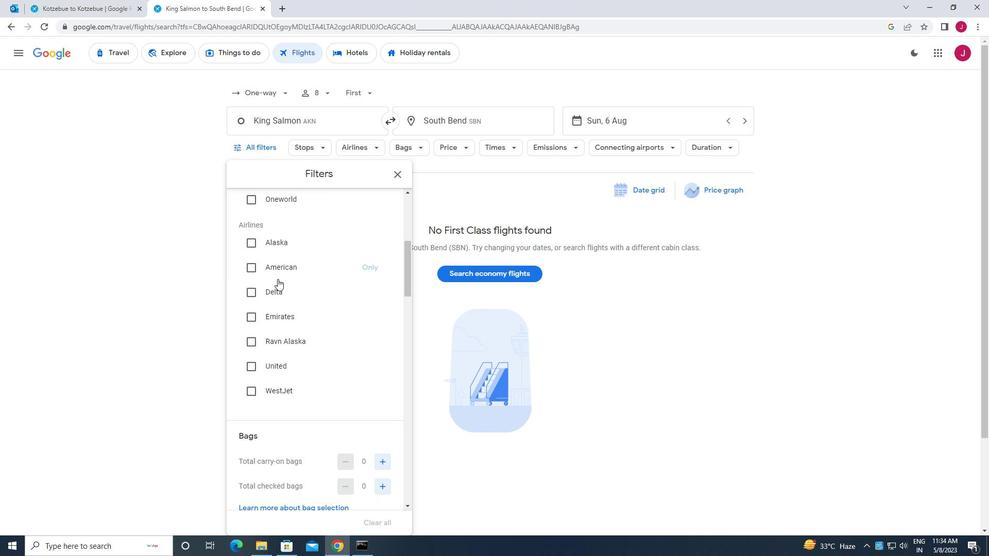 
Action: Mouse scrolled (277, 278) with delta (0, 0)
Screenshot: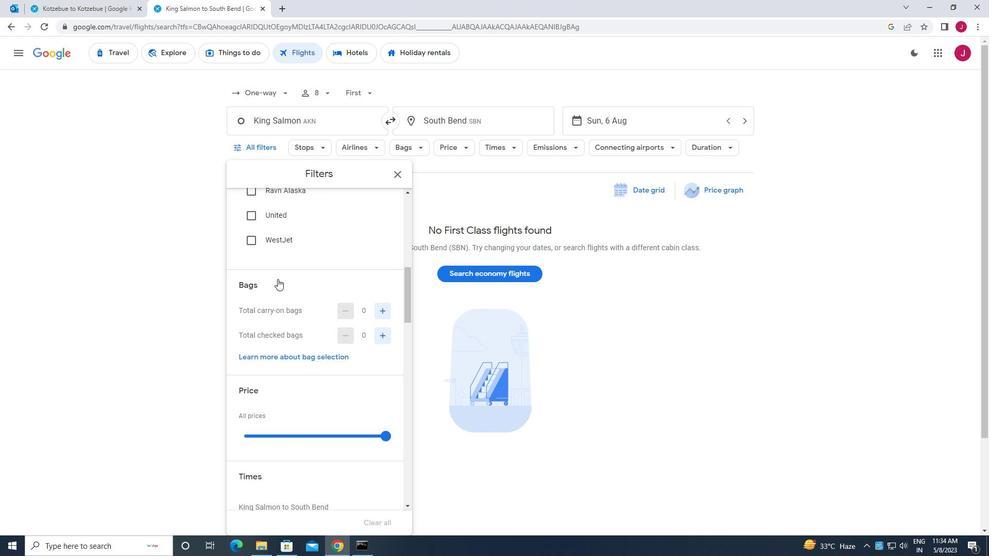 
Action: Mouse scrolled (277, 278) with delta (0, 0)
Screenshot: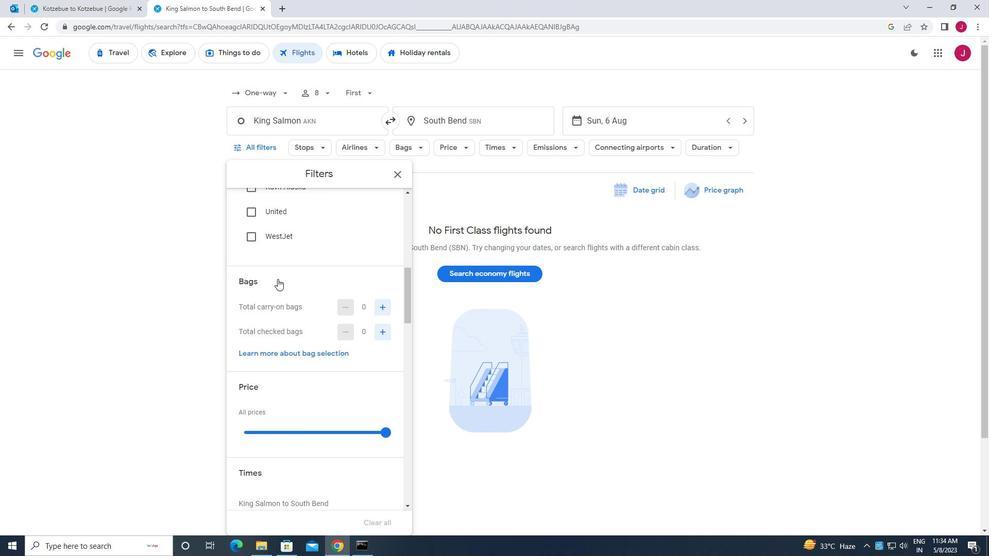 
Action: Mouse moved to (387, 230)
Screenshot: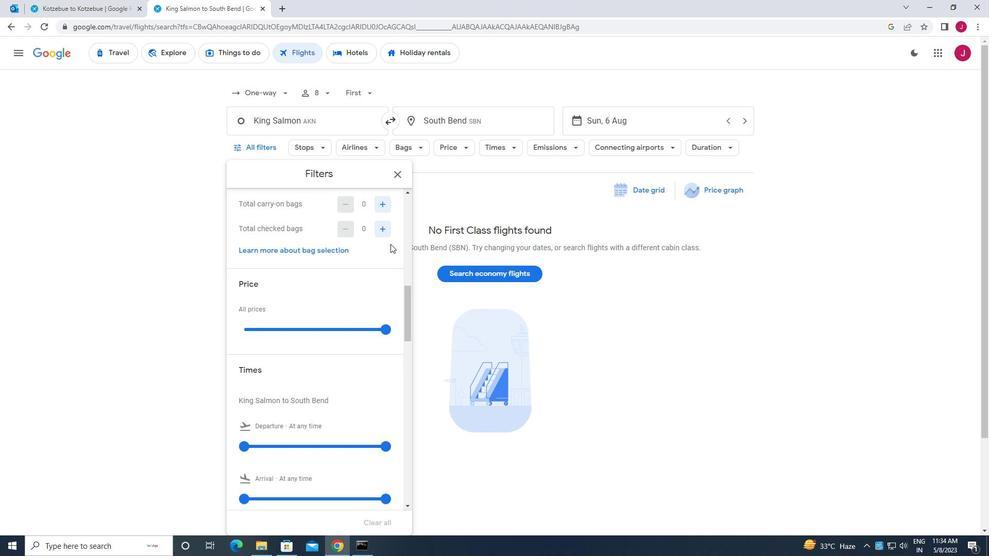 
Action: Mouse pressed left at (387, 230)
Screenshot: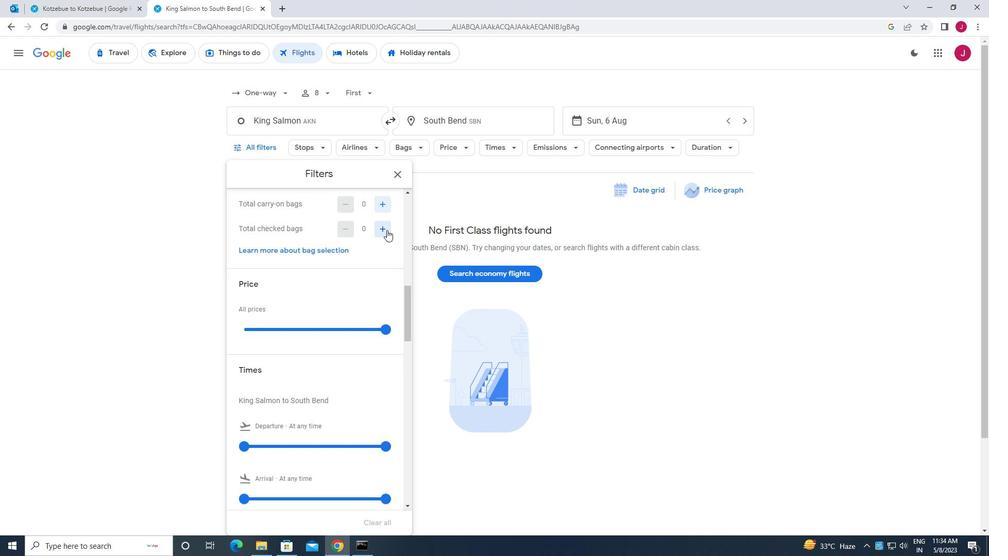 
Action: Mouse pressed left at (387, 230)
Screenshot: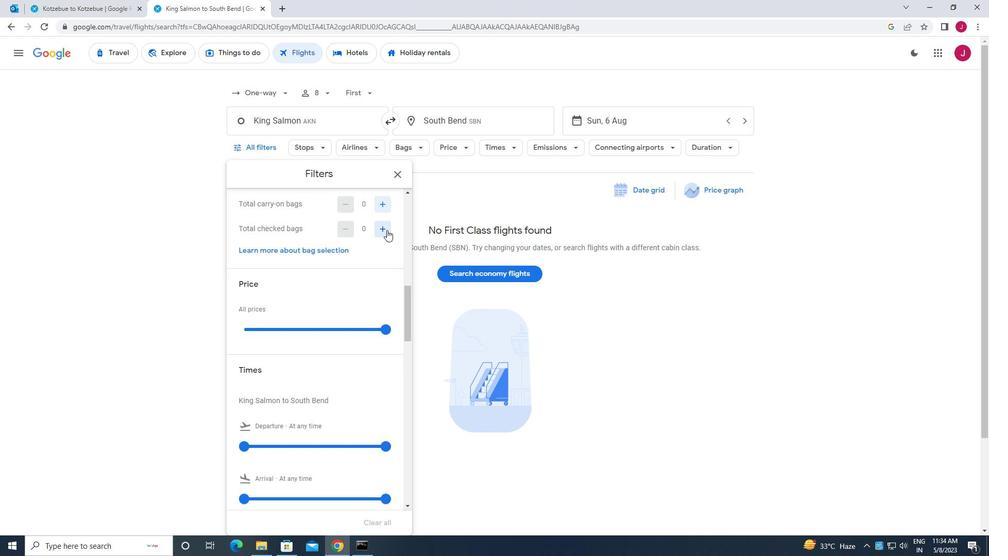 
Action: Mouse pressed left at (387, 230)
Screenshot: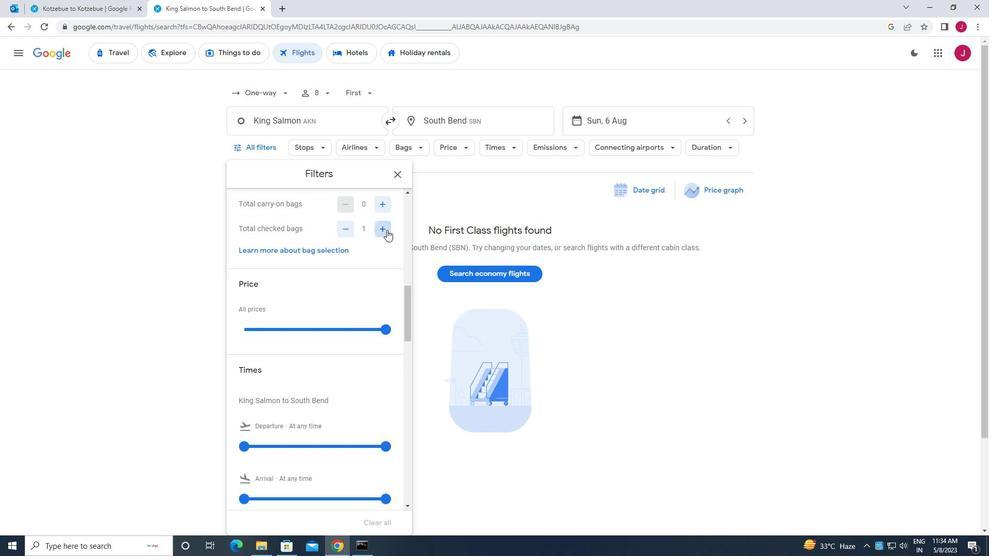 
Action: Mouse pressed left at (387, 230)
Screenshot: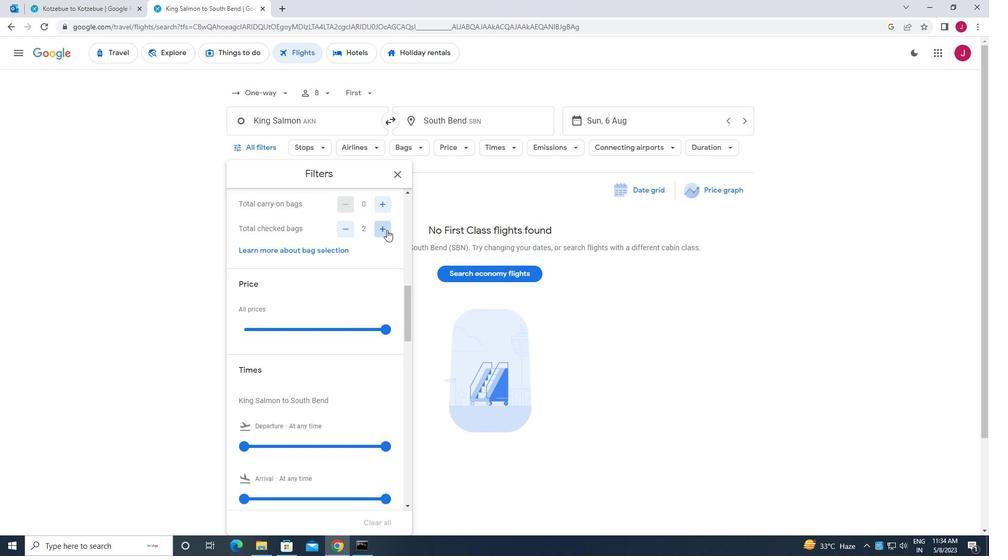 
Action: Mouse pressed left at (387, 230)
Screenshot: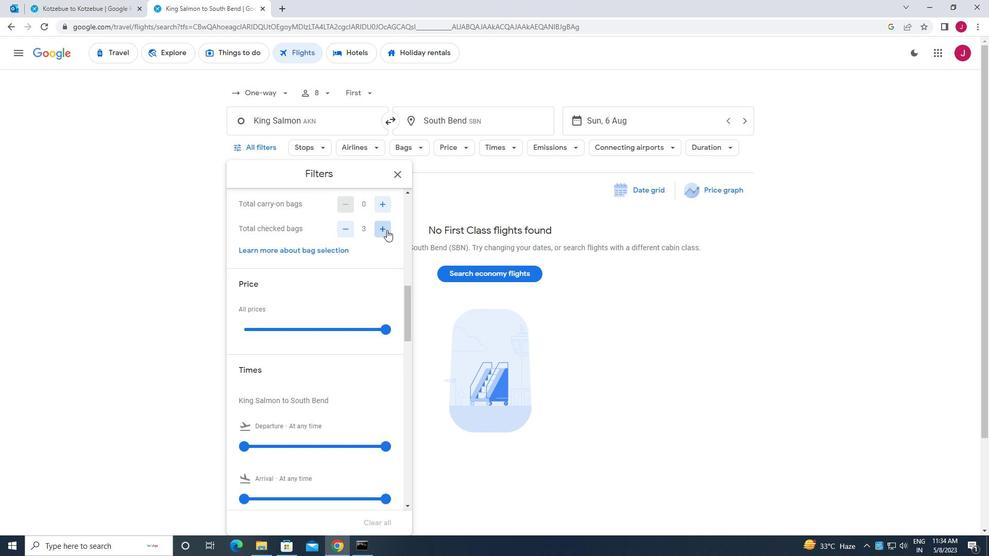 
Action: Mouse pressed left at (387, 230)
Screenshot: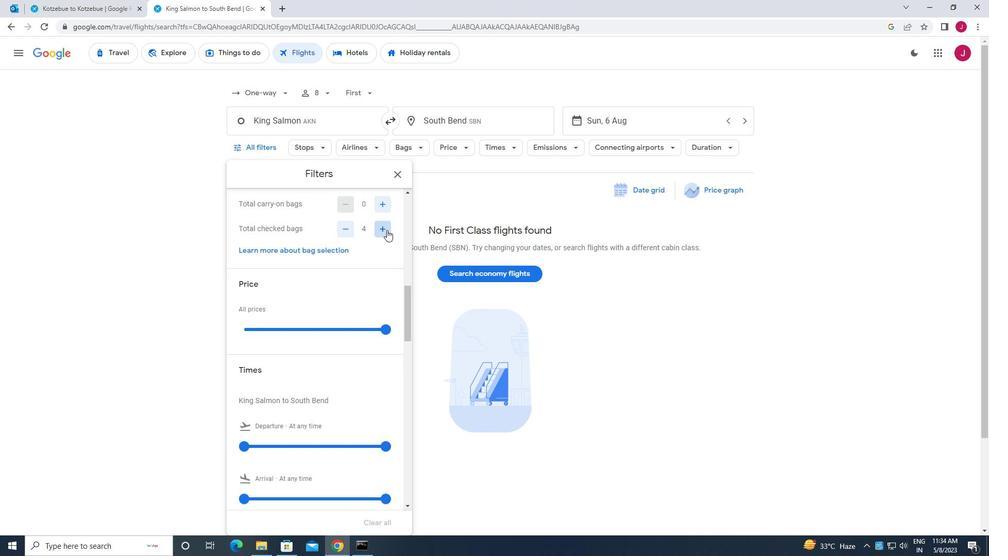 
Action: Mouse pressed left at (387, 230)
Screenshot: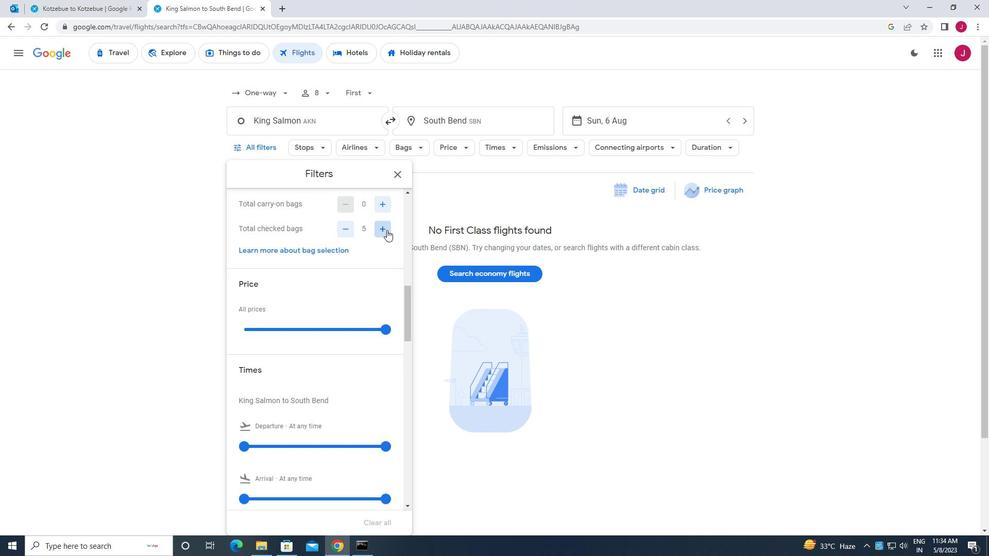 
Action: Mouse pressed left at (387, 230)
Screenshot: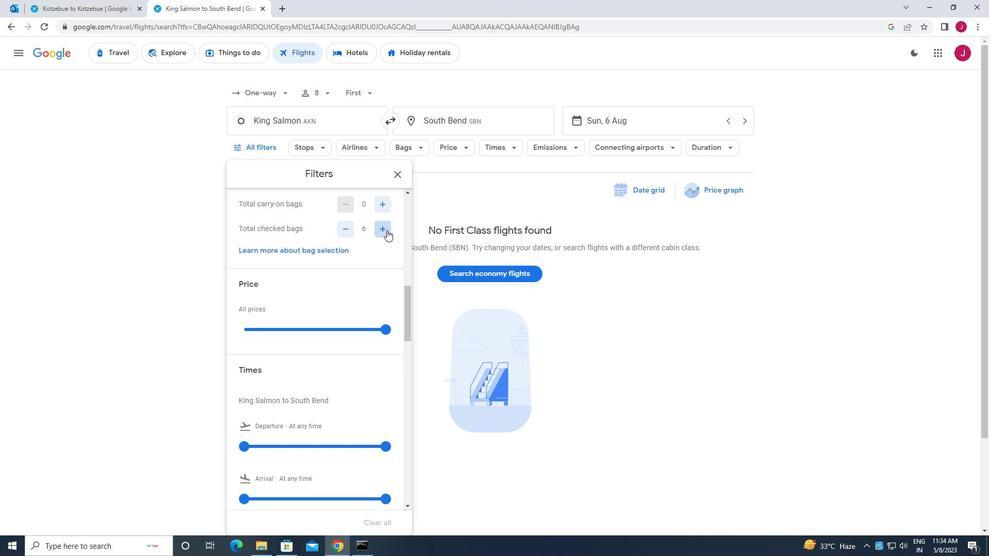 
Action: Mouse moved to (388, 328)
Screenshot: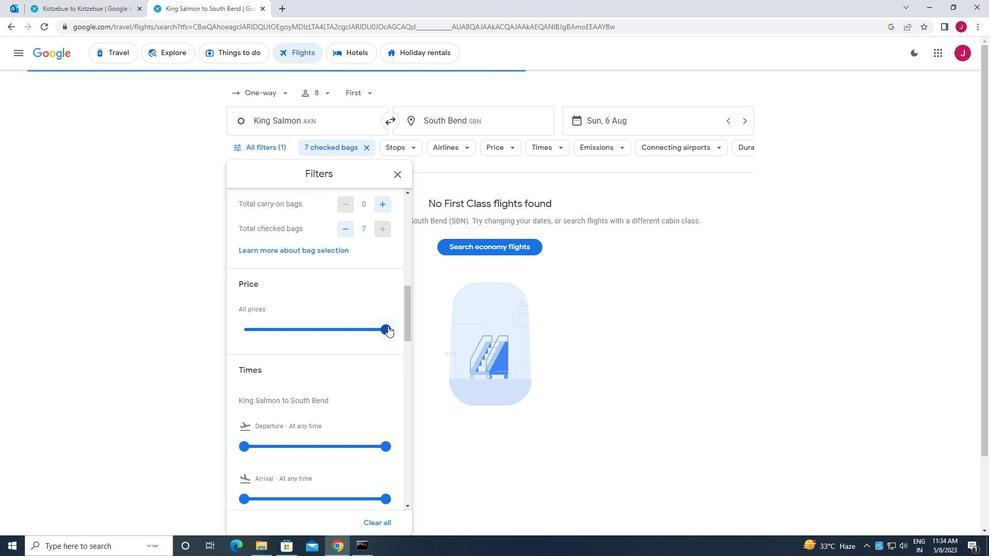 
Action: Mouse pressed left at (388, 328)
Screenshot: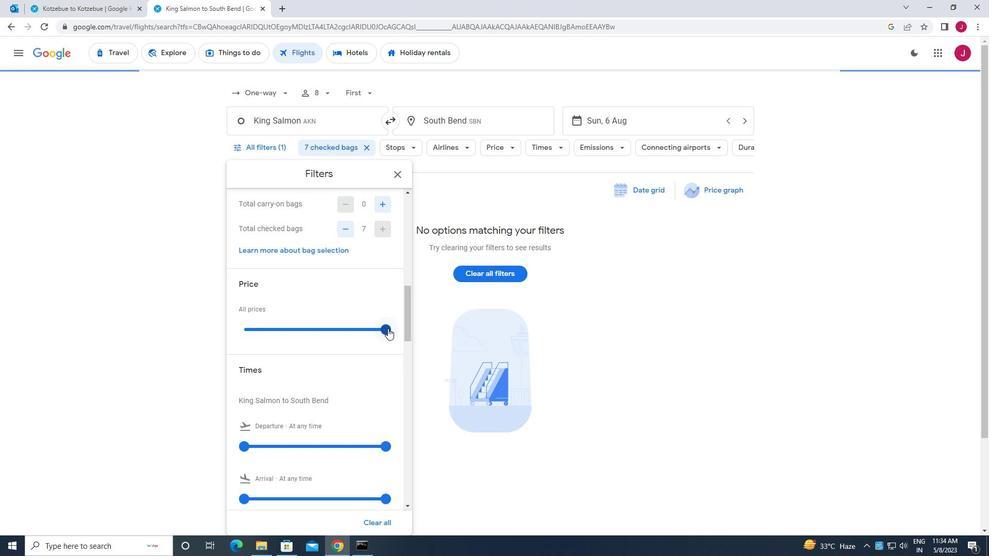 
Action: Mouse moved to (334, 302)
Screenshot: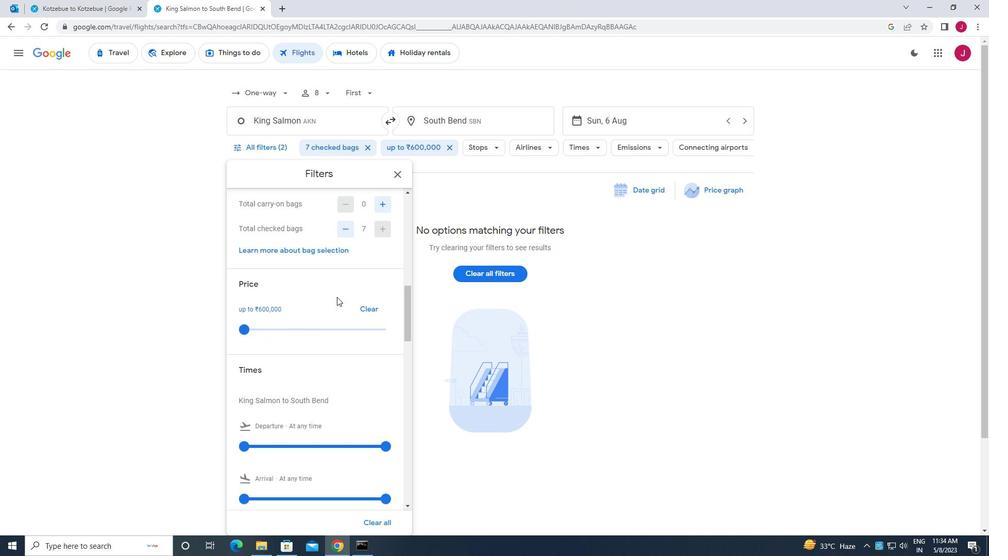 
Action: Mouse scrolled (334, 302) with delta (0, 0)
Screenshot: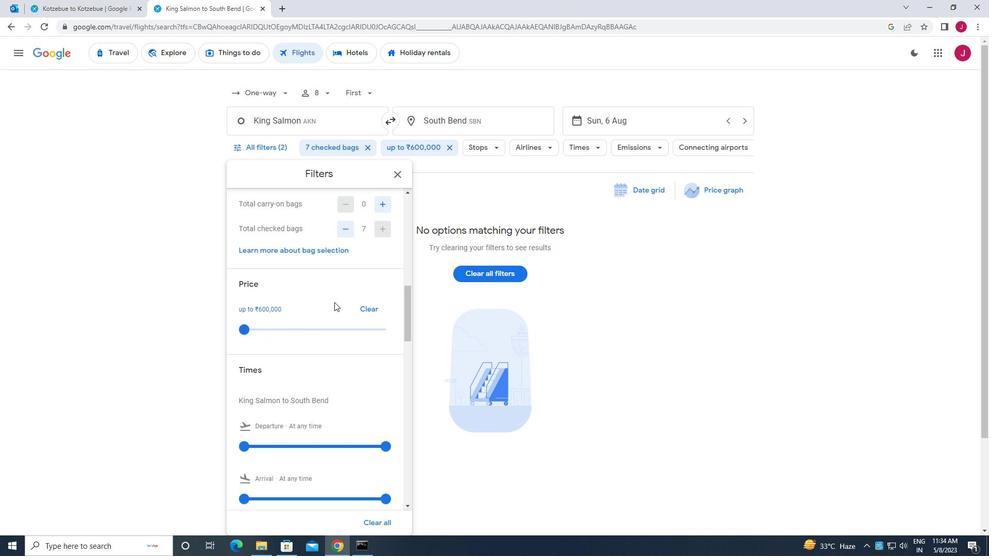 
Action: Mouse scrolled (334, 302) with delta (0, 0)
Screenshot: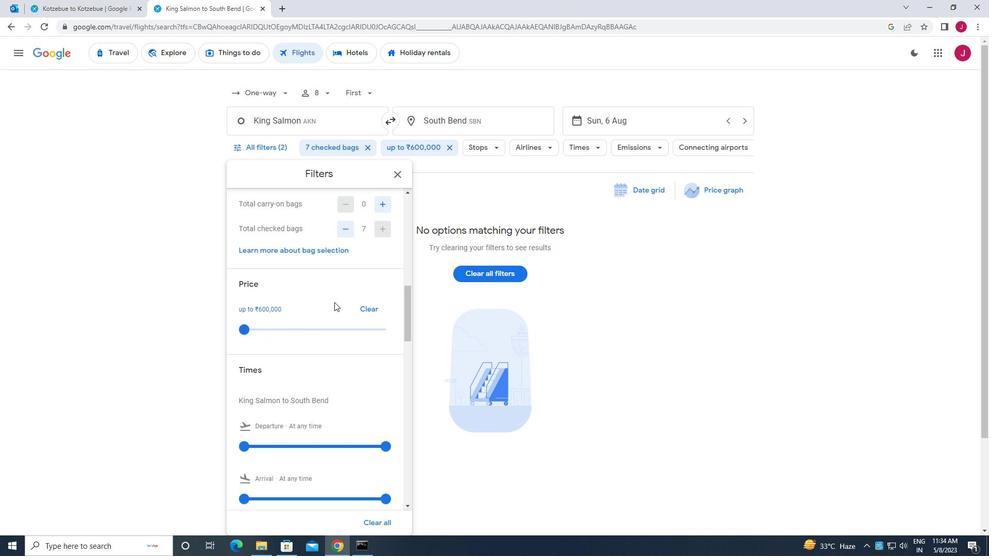 
Action: Mouse moved to (264, 289)
Screenshot: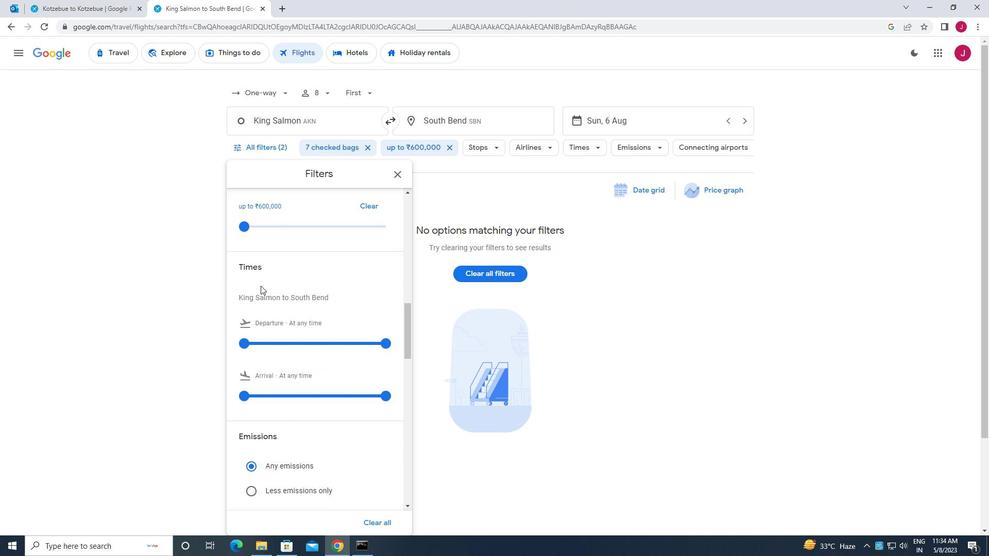 
Action: Mouse scrolled (264, 288) with delta (0, 0)
Screenshot: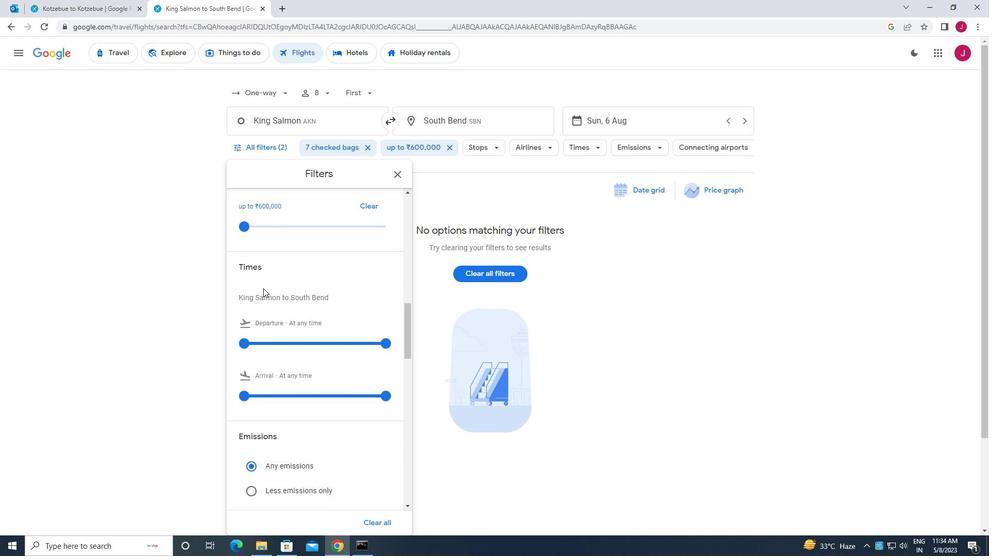 
Action: Mouse moved to (249, 293)
Screenshot: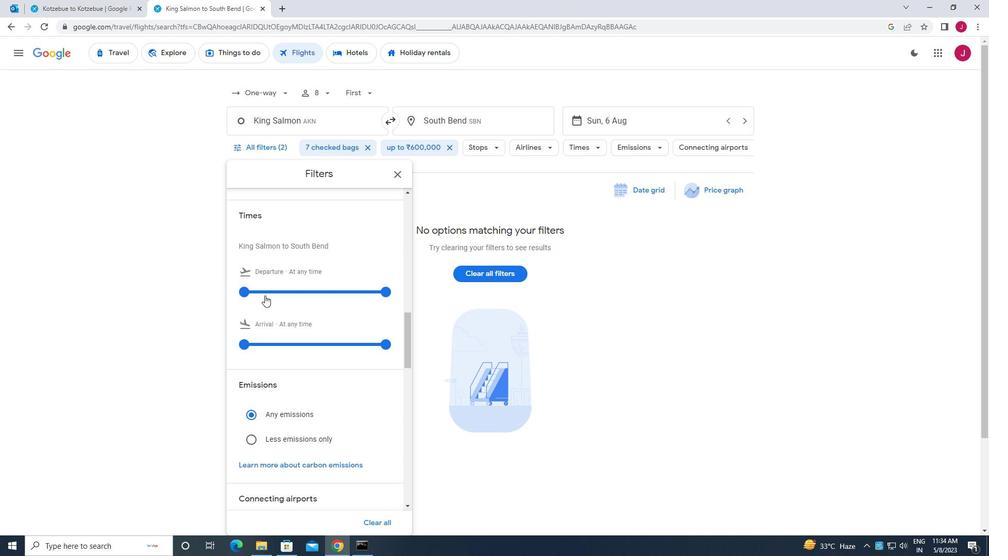 
Action: Mouse pressed left at (249, 293)
Screenshot: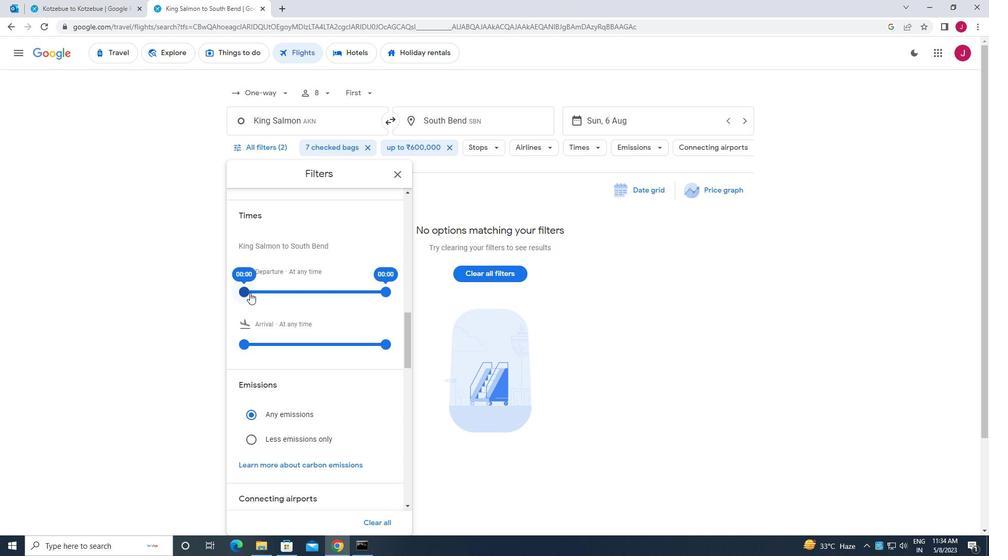 
Action: Mouse moved to (388, 289)
Screenshot: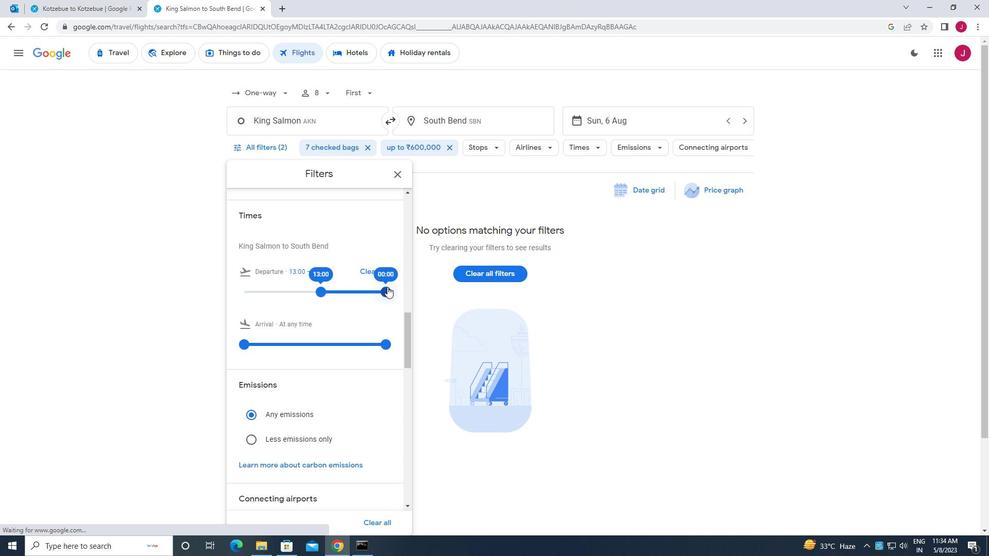 
Action: Mouse pressed left at (388, 289)
Screenshot: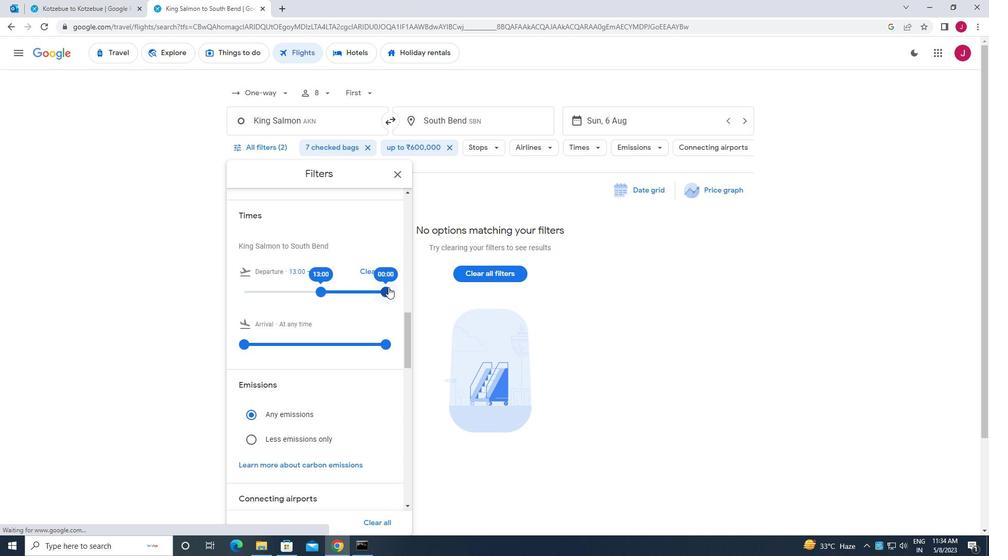 
Action: Mouse moved to (400, 172)
Screenshot: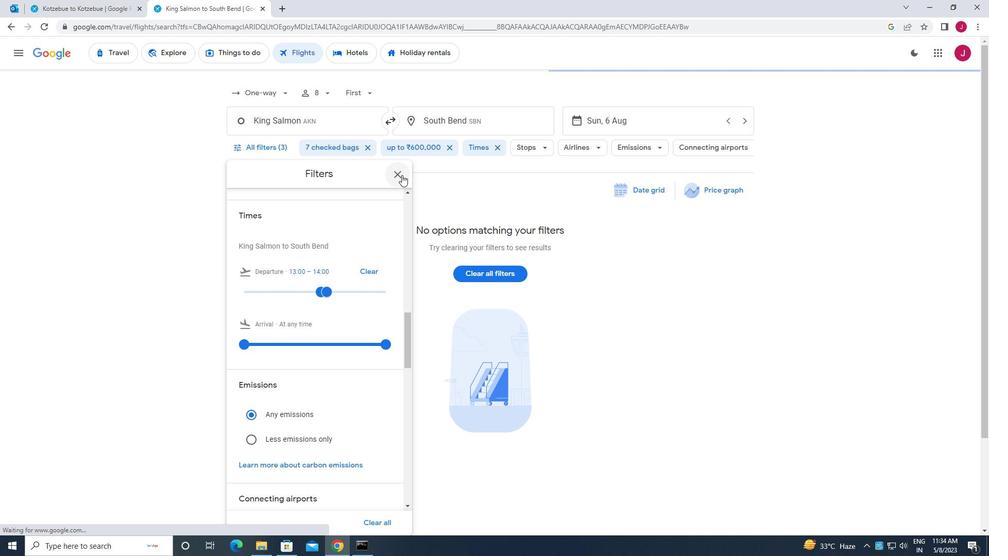 
Action: Mouse pressed left at (400, 172)
Screenshot: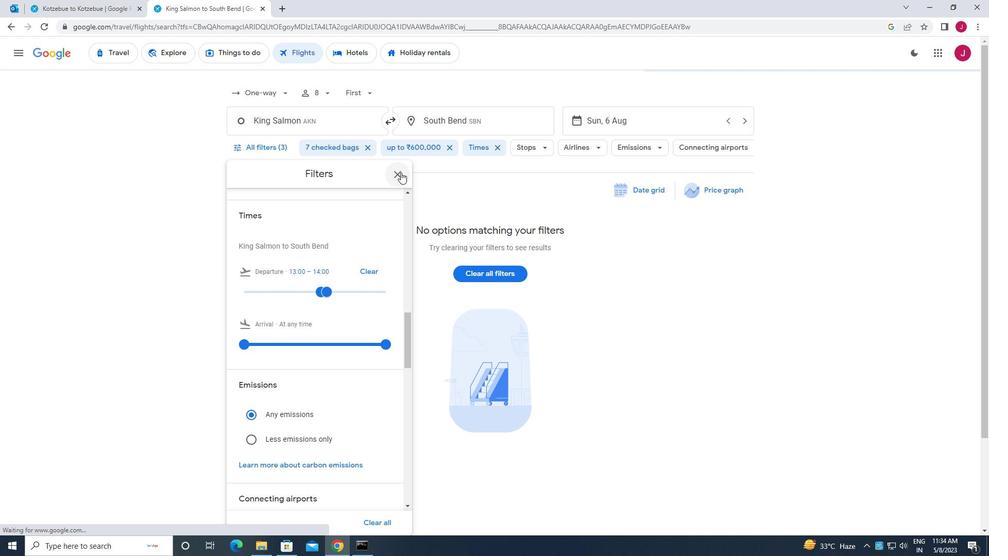 
